 Task: Open Card Podcast Episode Recording in Board Sales Forecasting to Workspace Business Development and add a team member Softage.4@softage.net, a label Red, a checklist Tutoring, an attachment from your google drive, a color Red and finally, add a card description 'Update company social media profiles' and a comment 'This task presents an opportunity to demonstrate our creativity and innovation, thinking outside the box to find new solutions.'. Add a start date 'Jan 04, 1900' with a due date 'Jan 11, 1900'
Action: Mouse moved to (76, 365)
Screenshot: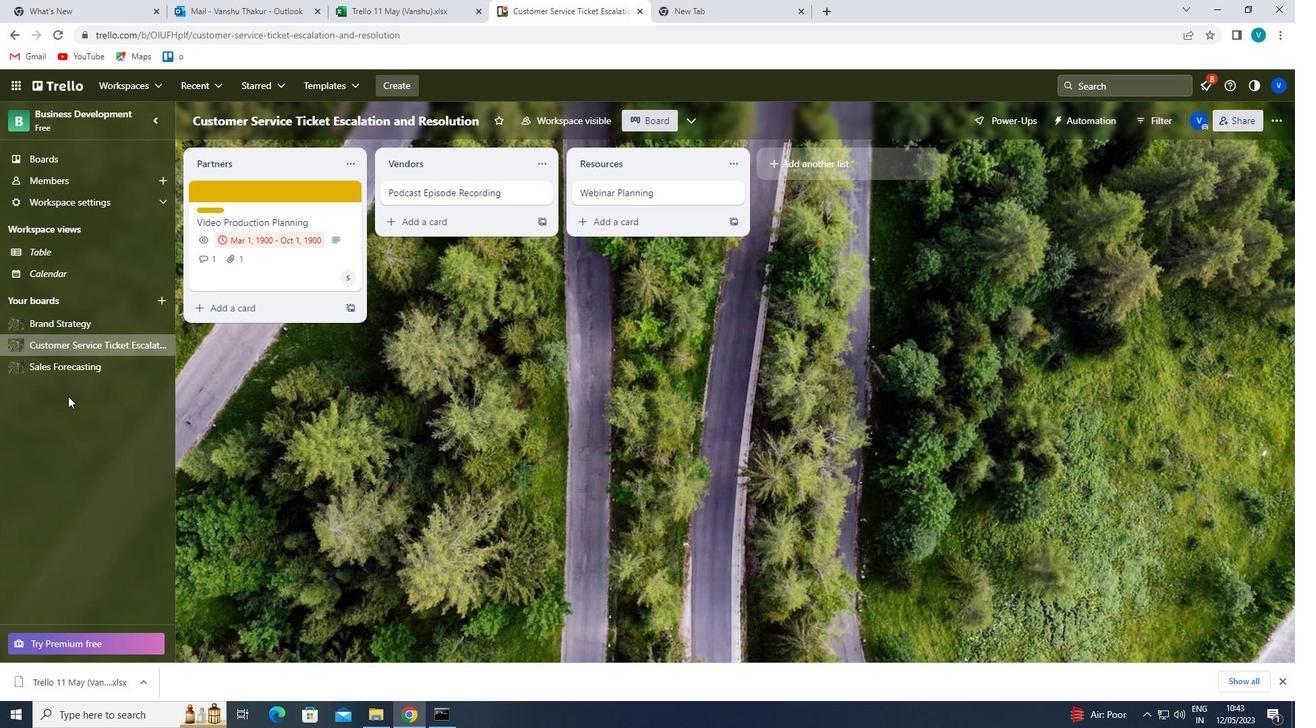 
Action: Mouse pressed left at (76, 365)
Screenshot: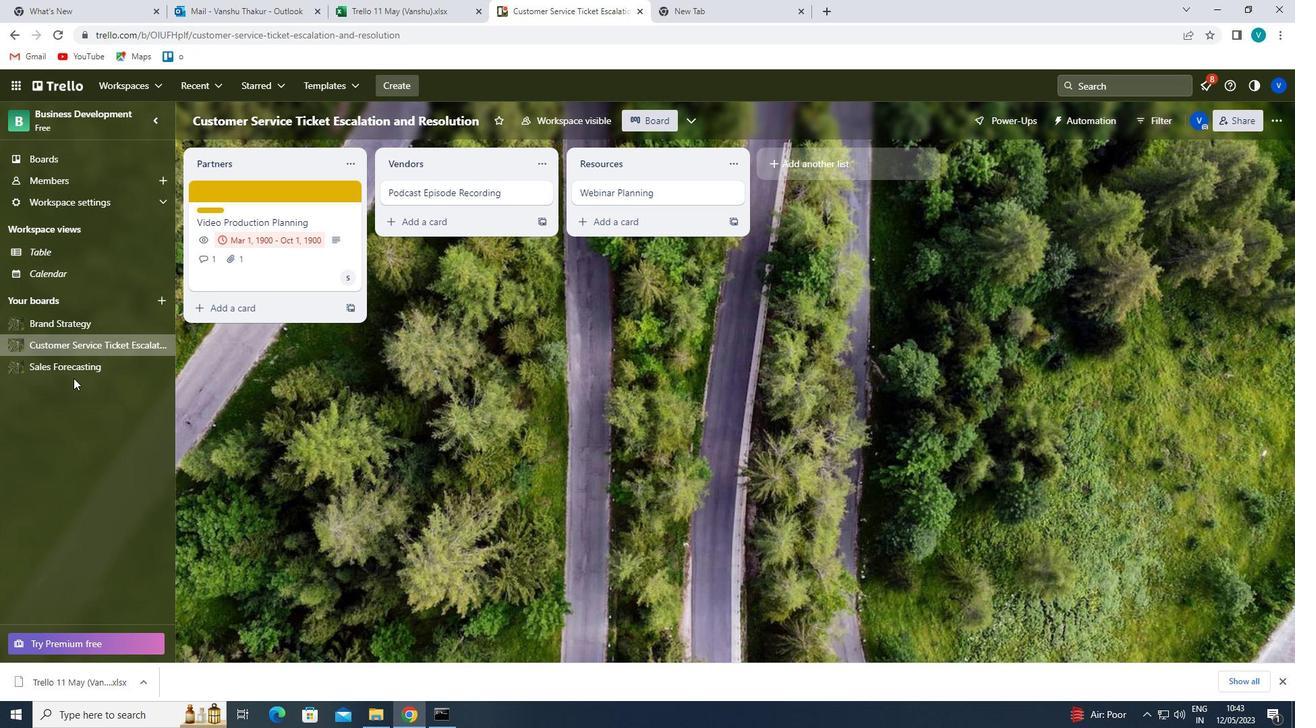 
Action: Mouse moved to (453, 197)
Screenshot: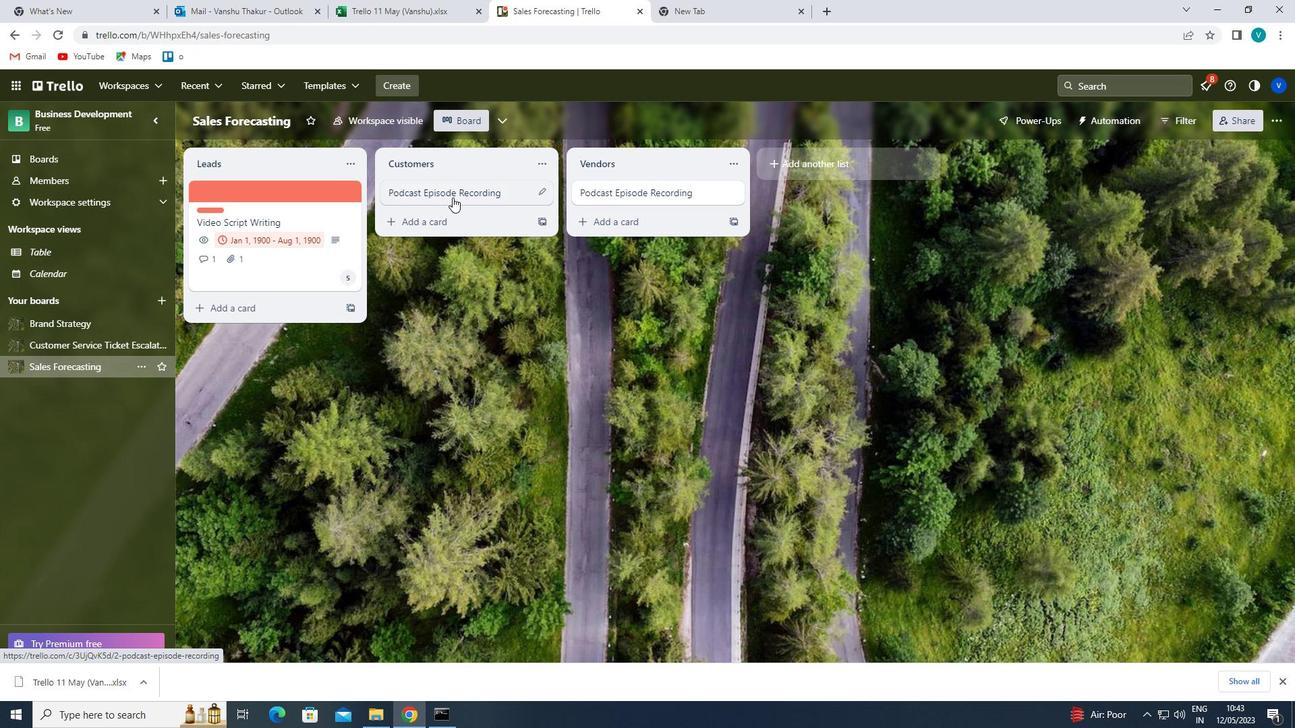 
Action: Mouse pressed left at (453, 197)
Screenshot: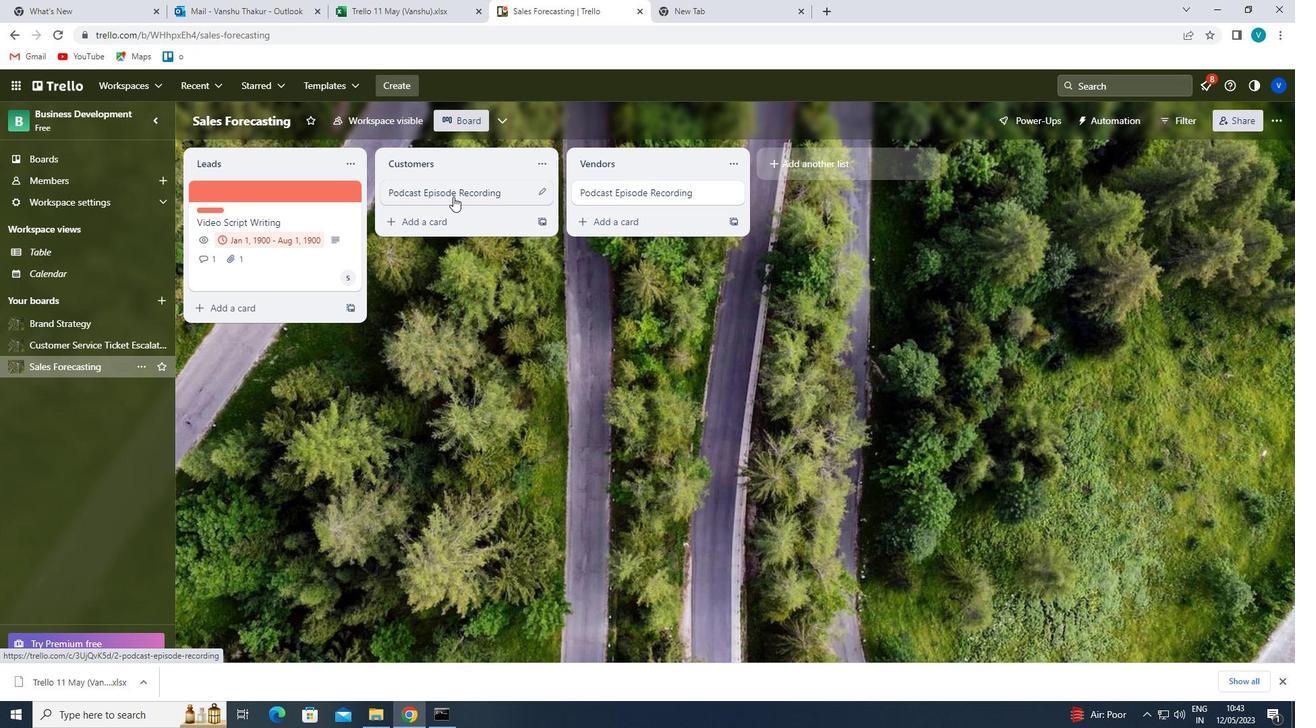 
Action: Mouse moved to (819, 230)
Screenshot: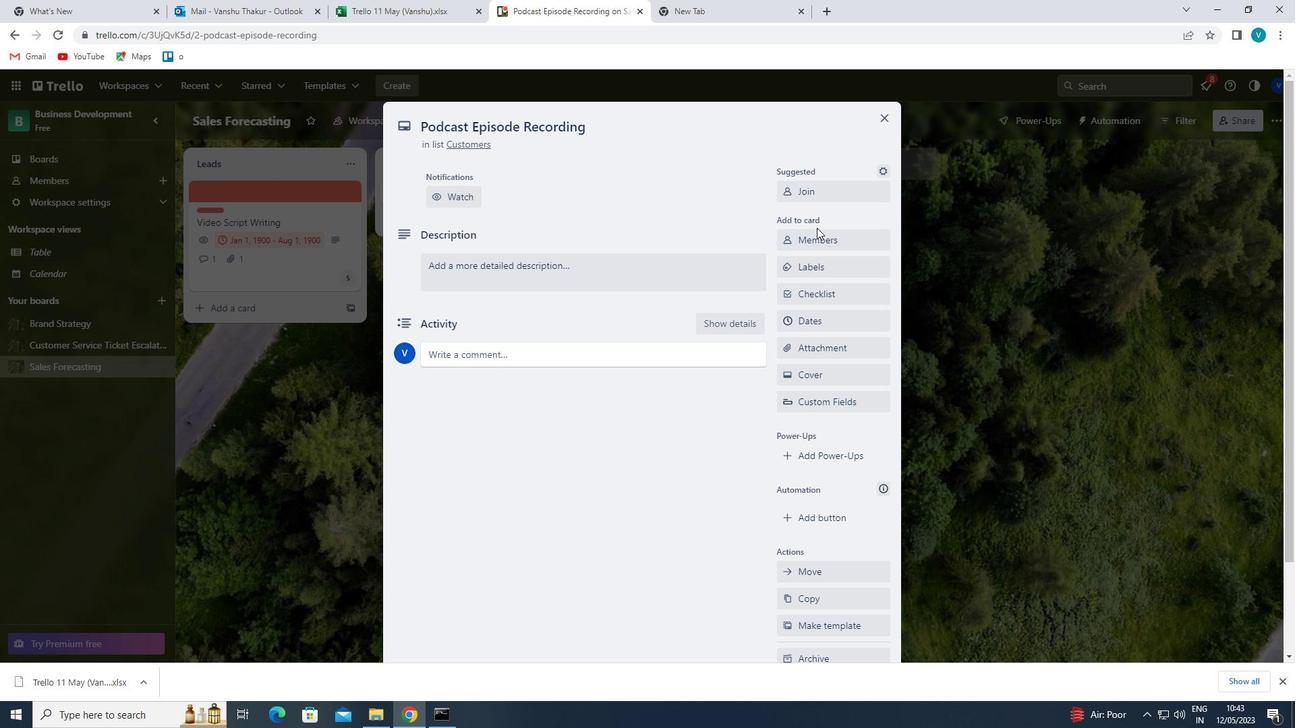 
Action: Mouse pressed left at (819, 230)
Screenshot: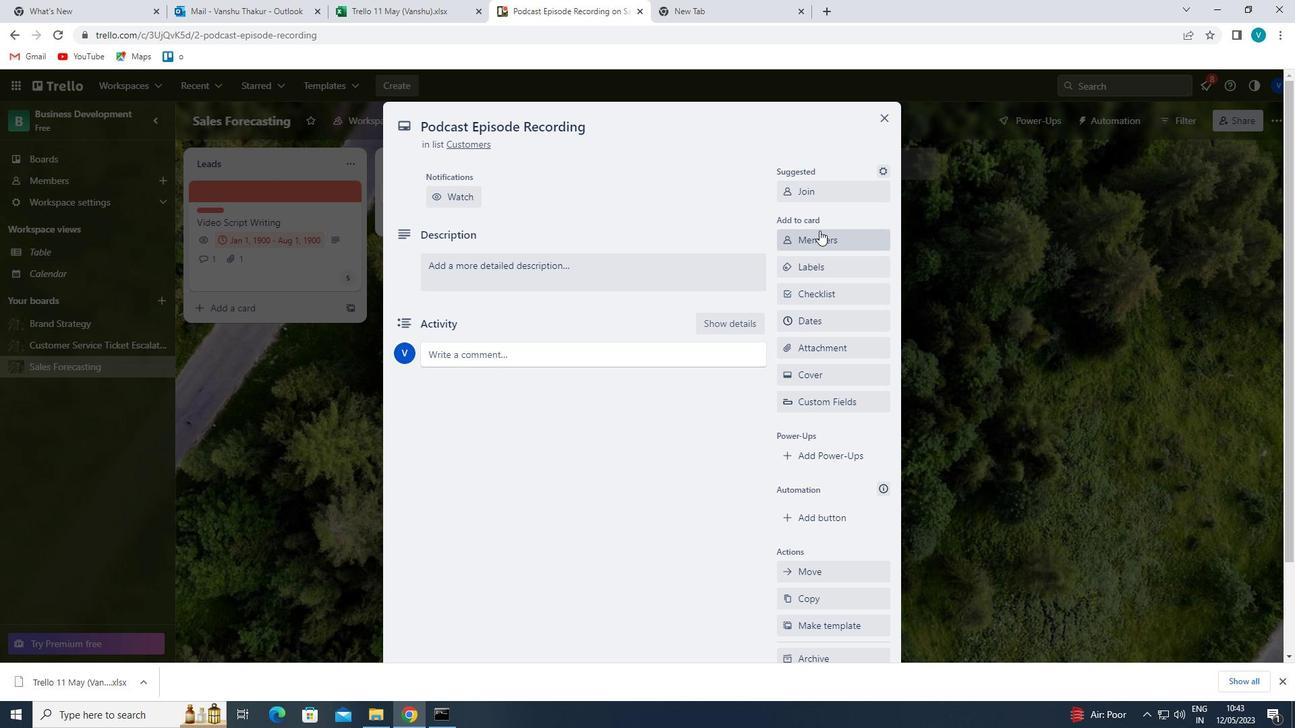 
Action: Key pressed <Key.shift>S
Screenshot: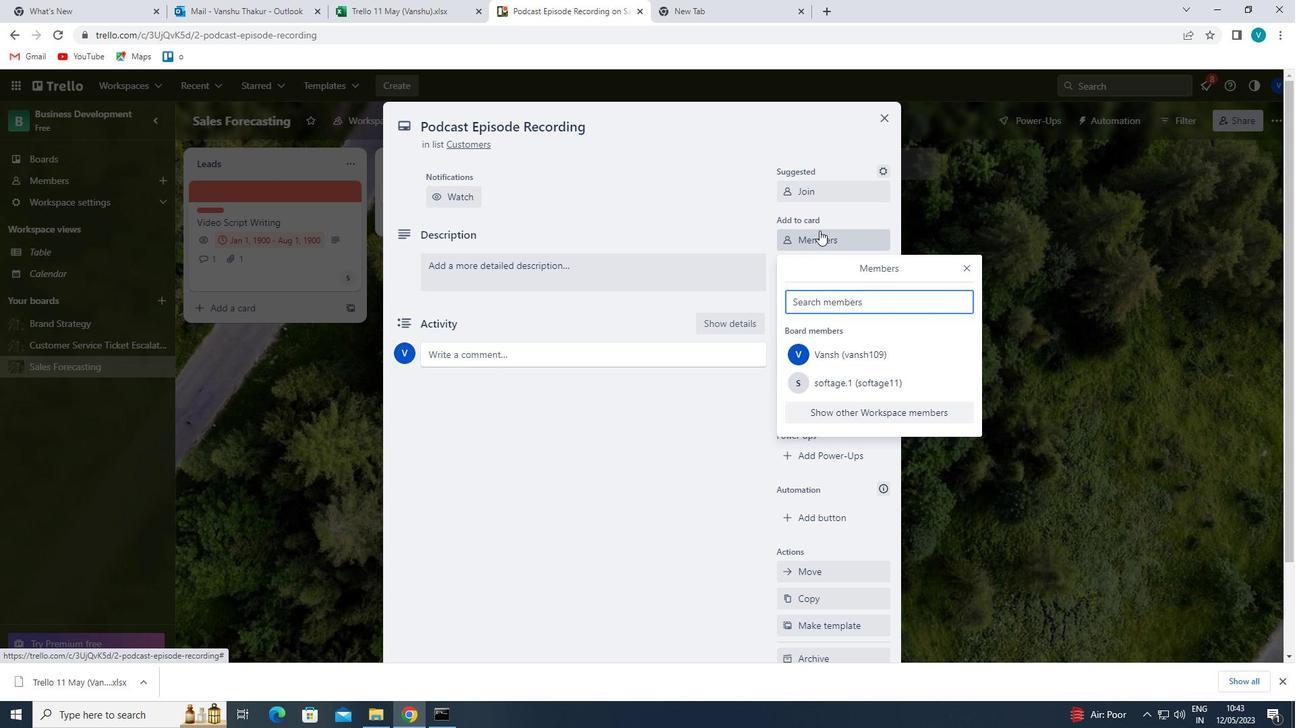 
Action: Mouse moved to (852, 464)
Screenshot: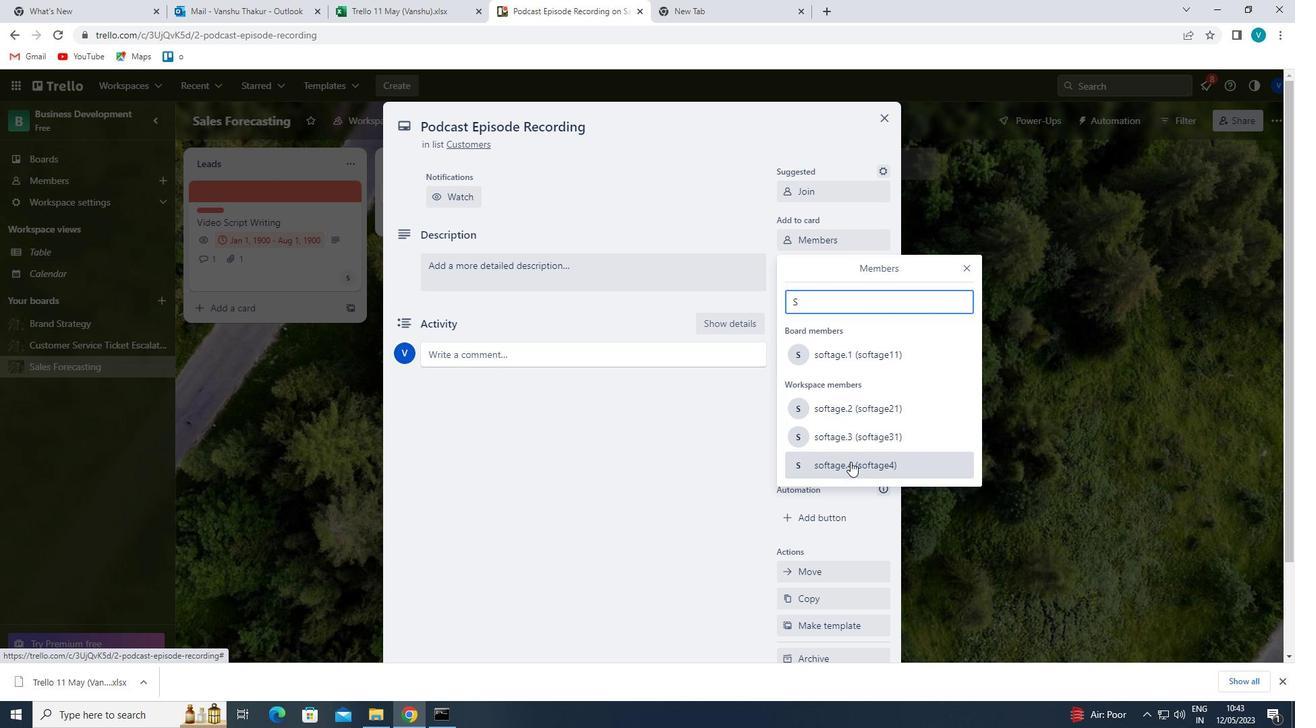
Action: Mouse pressed left at (852, 464)
Screenshot: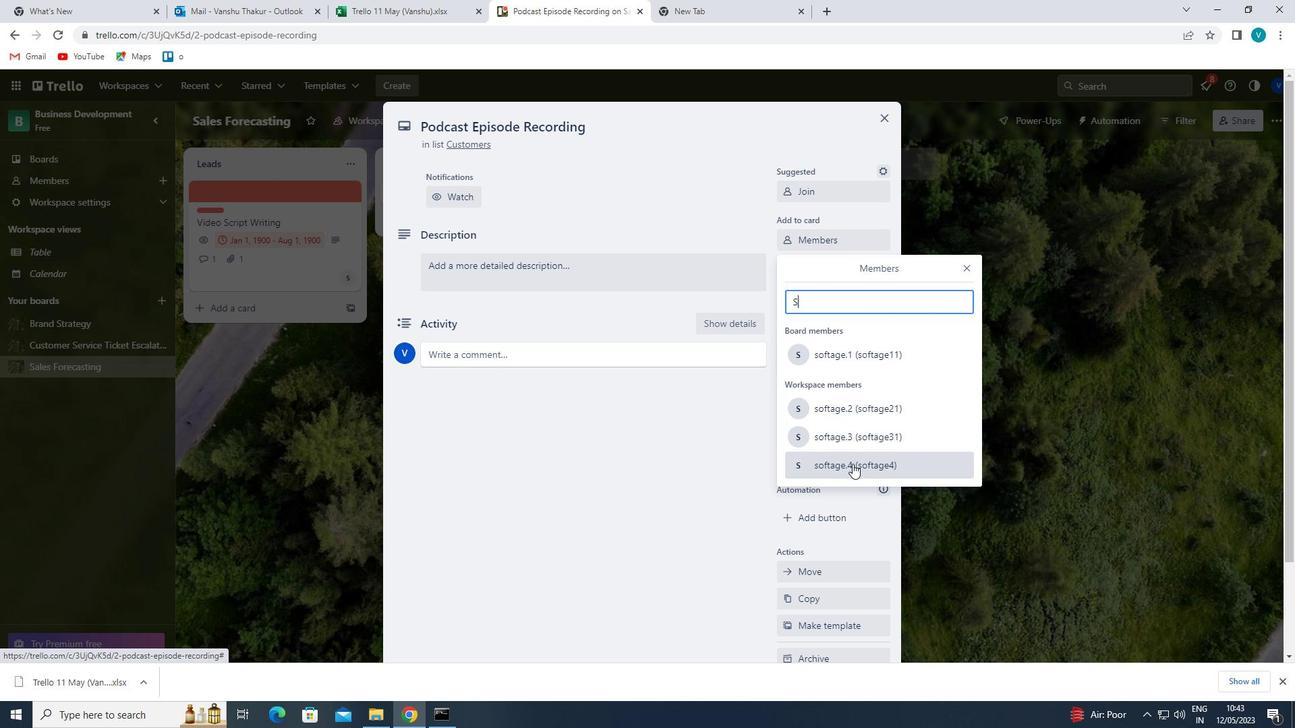 
Action: Mouse moved to (964, 267)
Screenshot: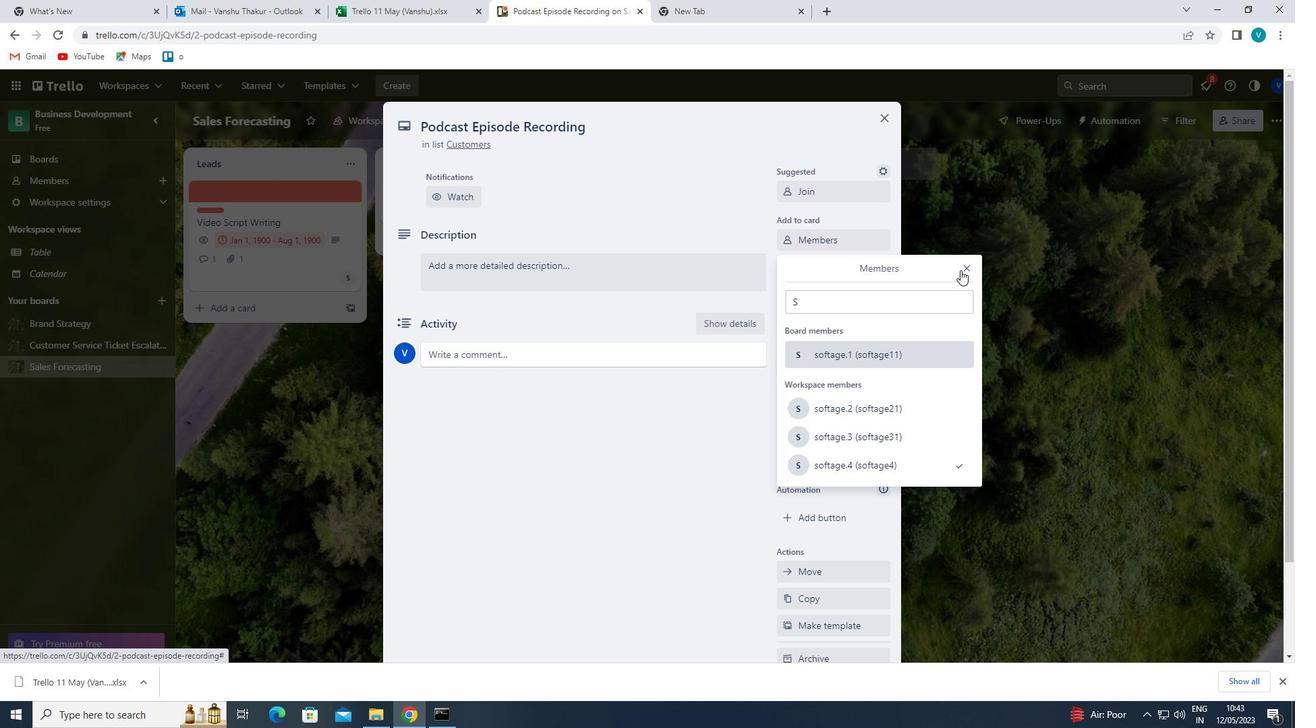 
Action: Mouse pressed left at (964, 267)
Screenshot: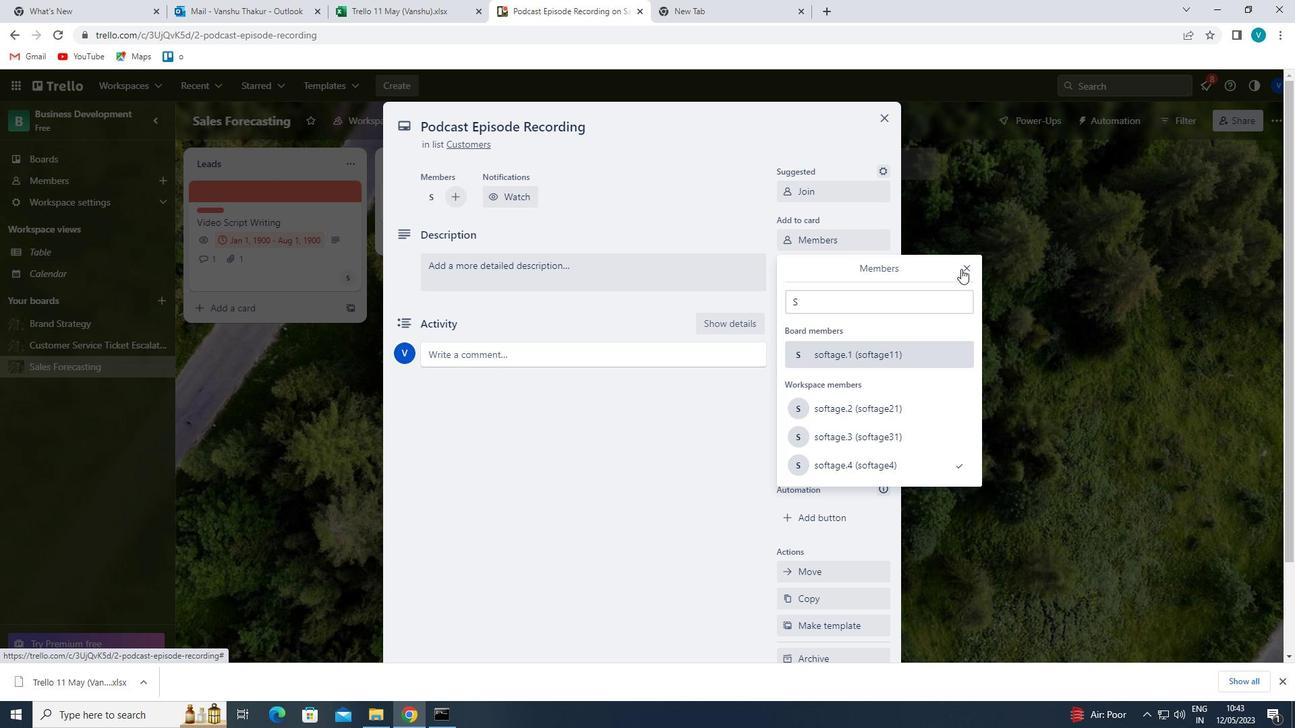 
Action: Mouse moved to (826, 263)
Screenshot: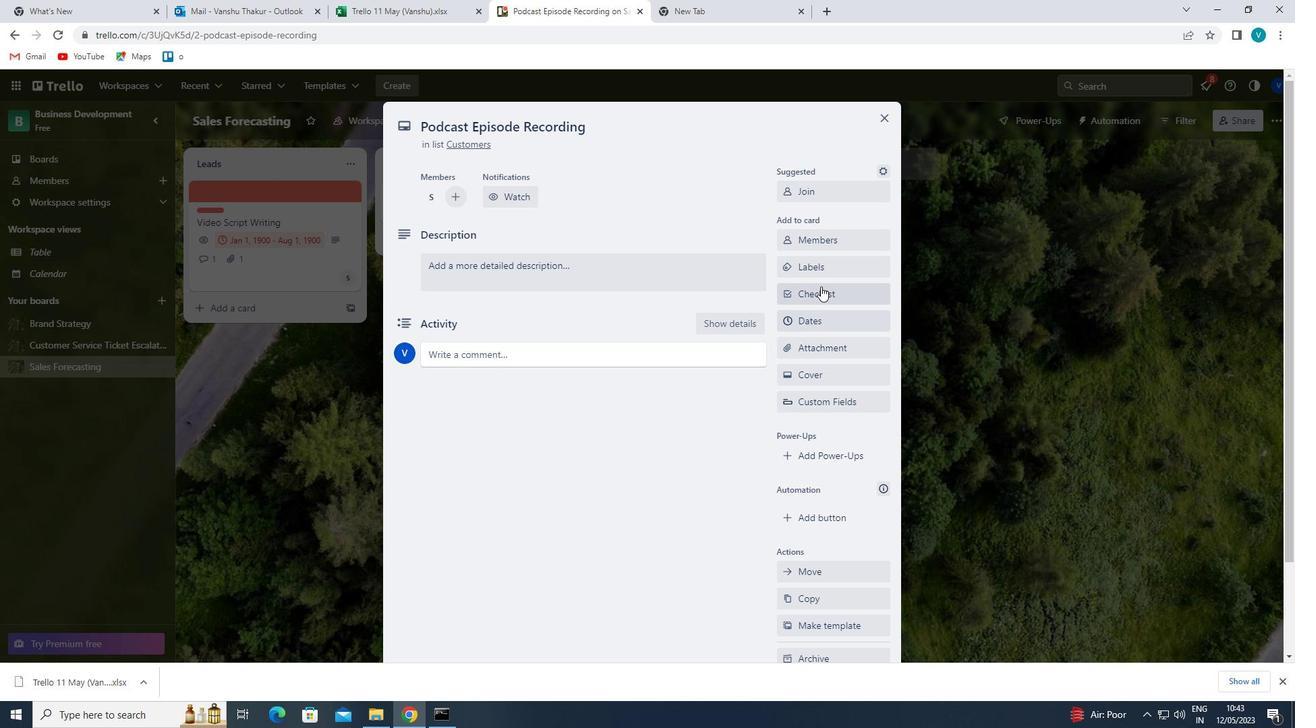 
Action: Mouse pressed left at (826, 263)
Screenshot: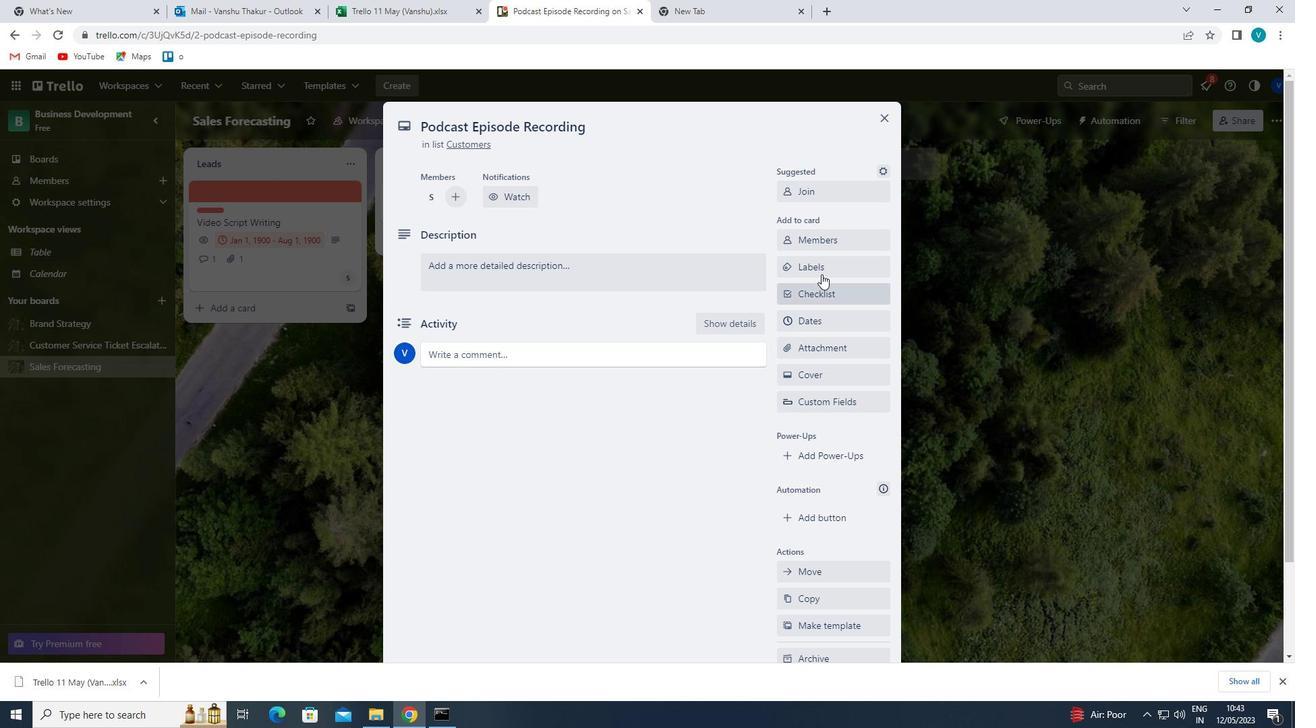
Action: Mouse moved to (859, 443)
Screenshot: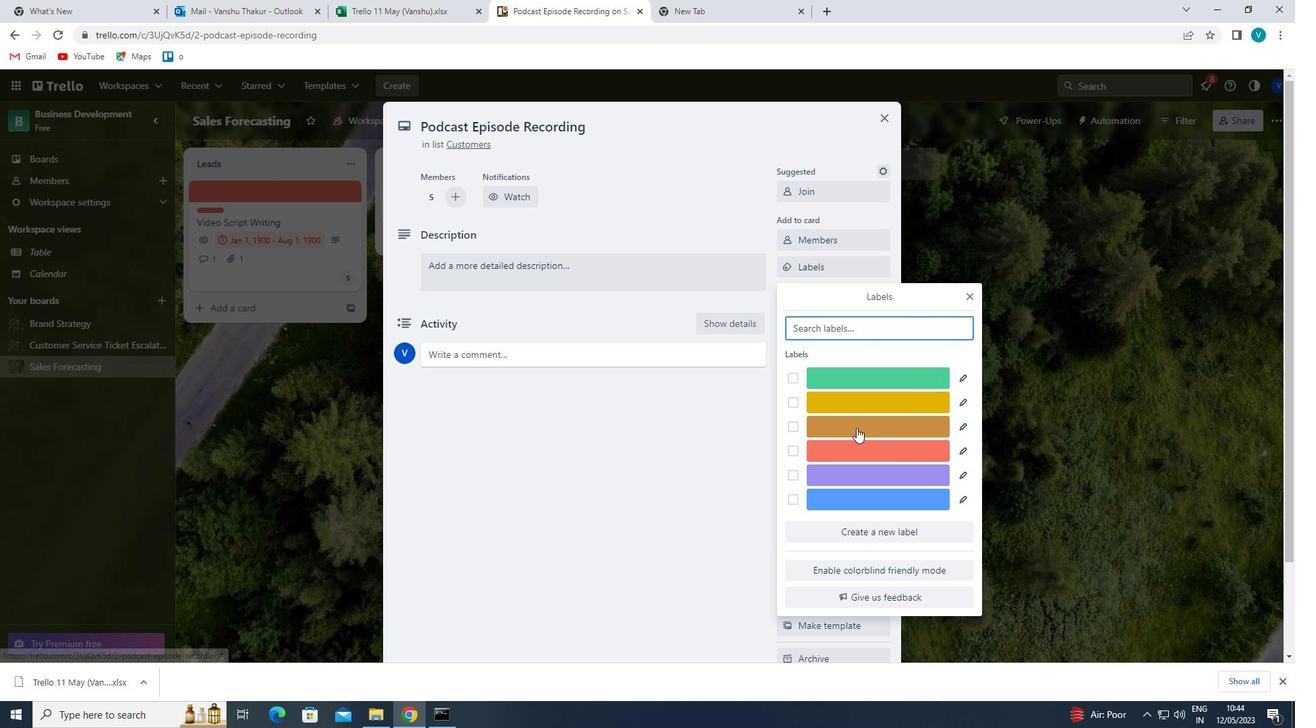 
Action: Mouse pressed left at (859, 443)
Screenshot: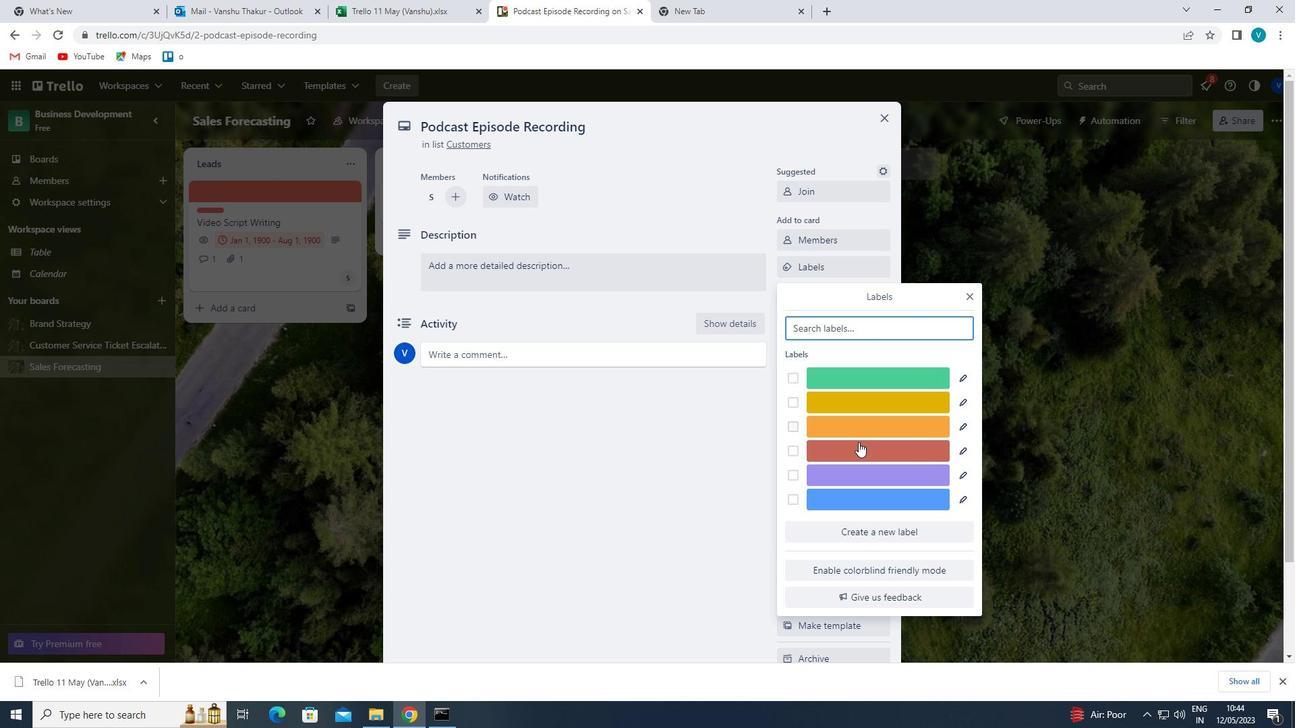 
Action: Mouse moved to (973, 296)
Screenshot: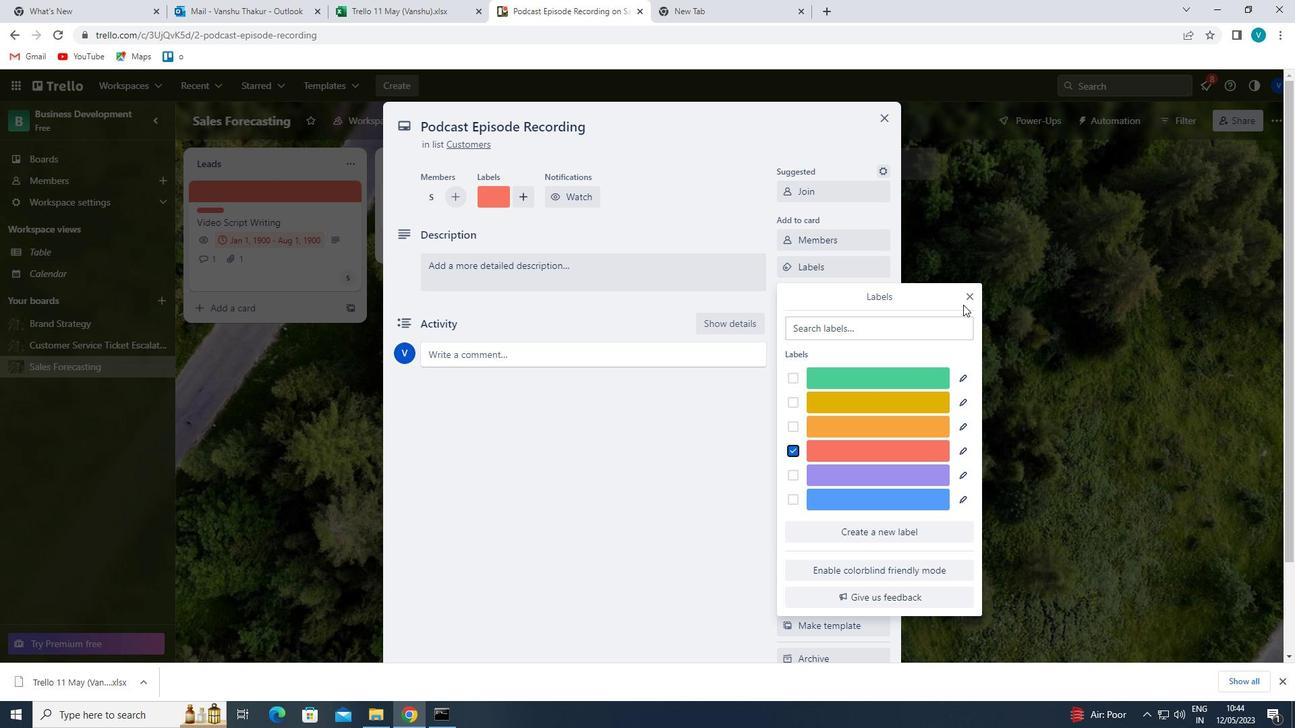
Action: Mouse pressed left at (973, 296)
Screenshot: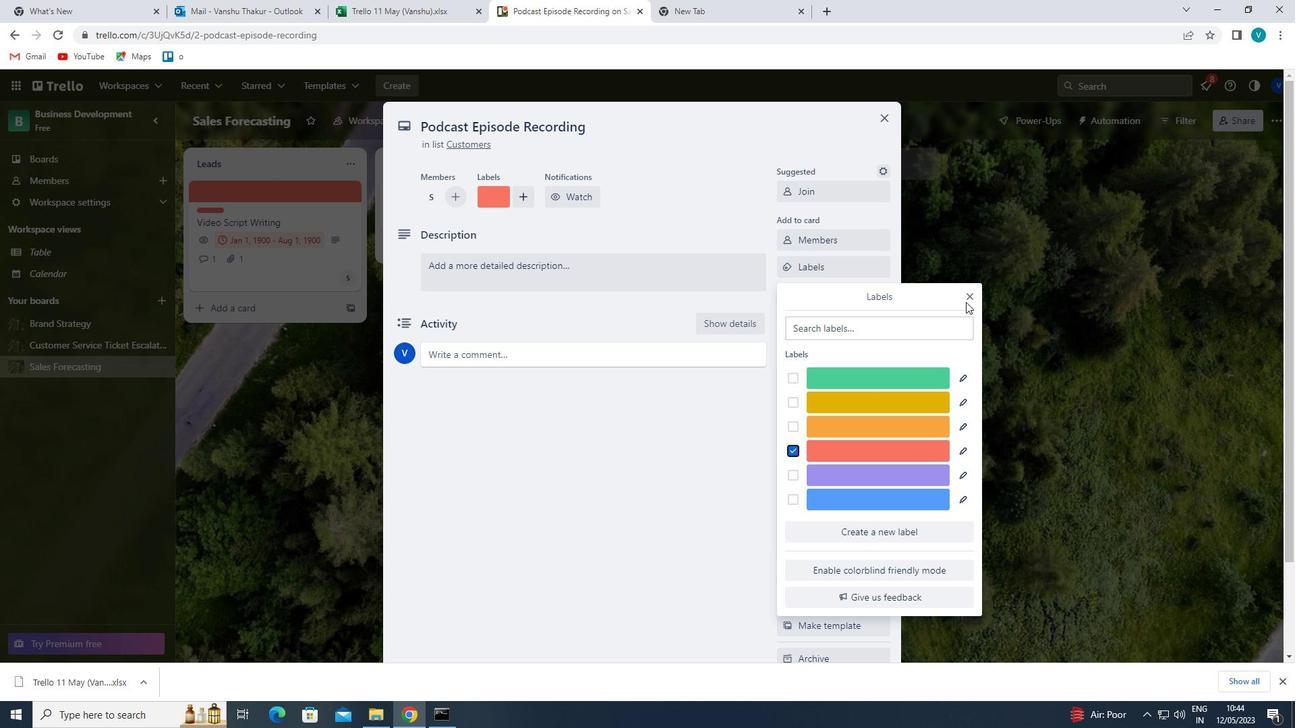 
Action: Mouse moved to (825, 298)
Screenshot: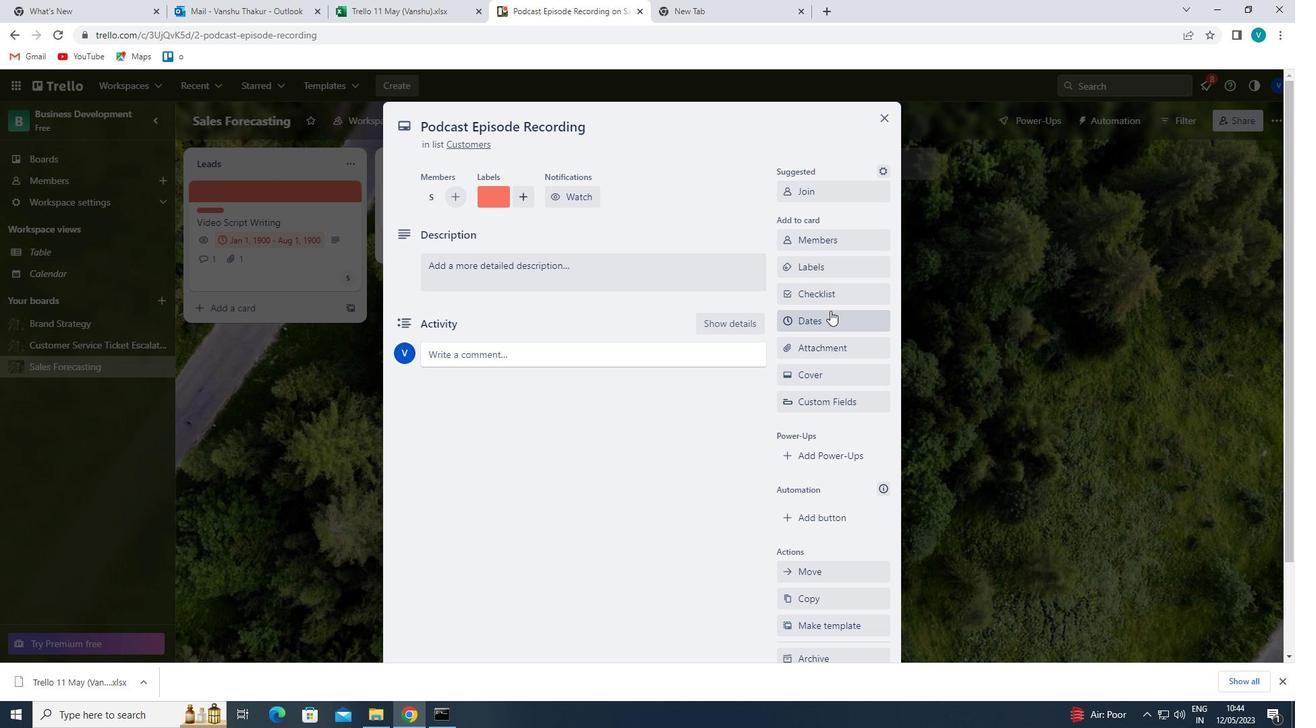 
Action: Mouse pressed left at (825, 298)
Screenshot: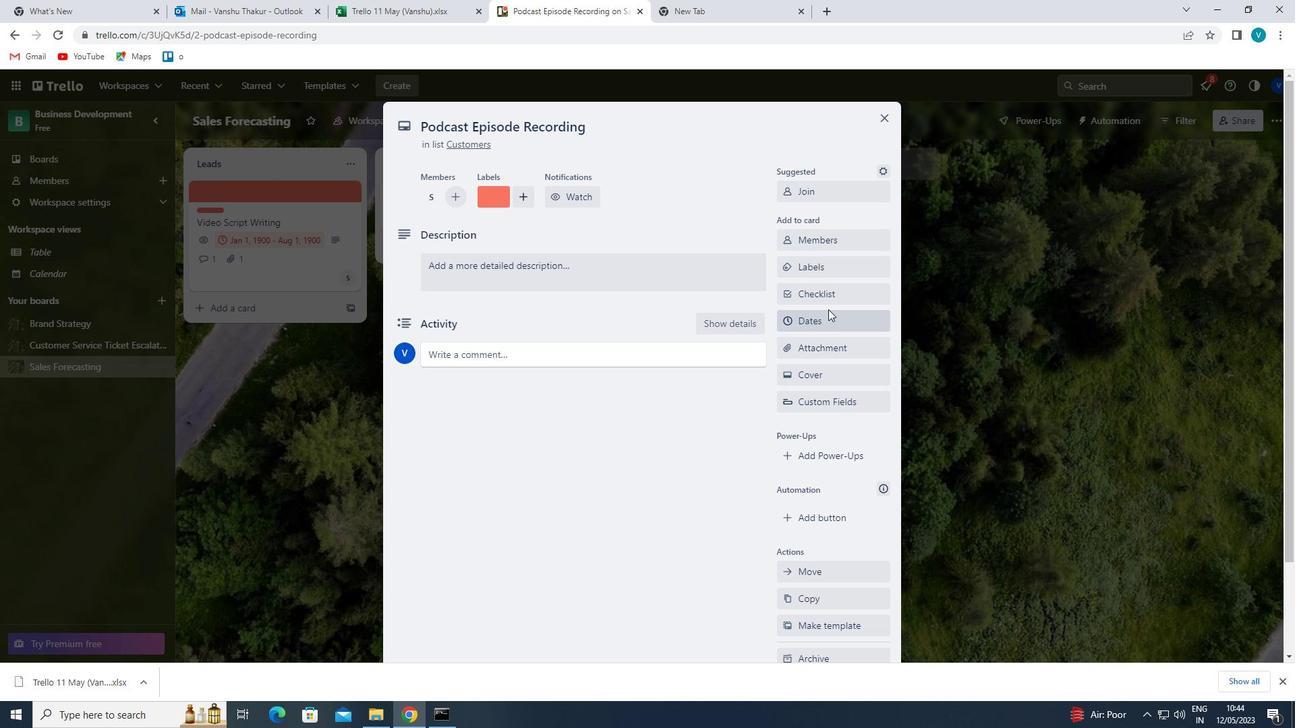 
Action: Key pressed <Key.shift>T
Screenshot: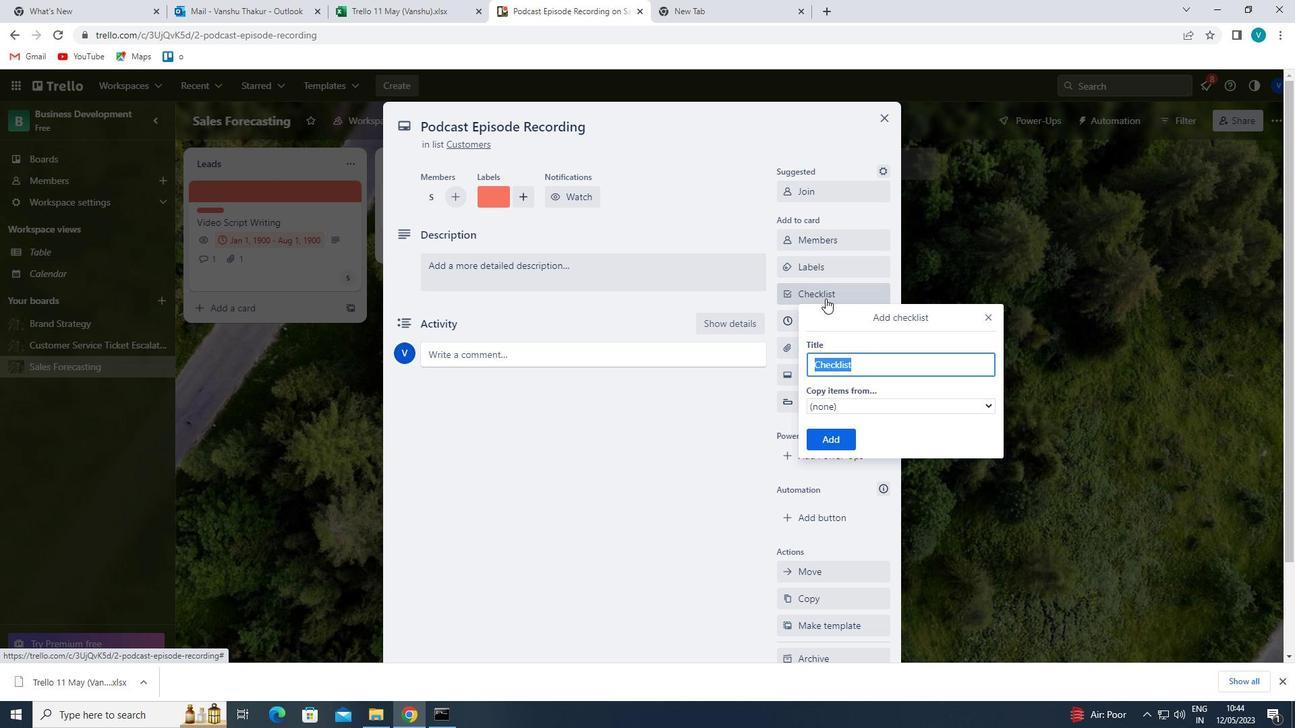 
Action: Mouse moved to (904, 400)
Screenshot: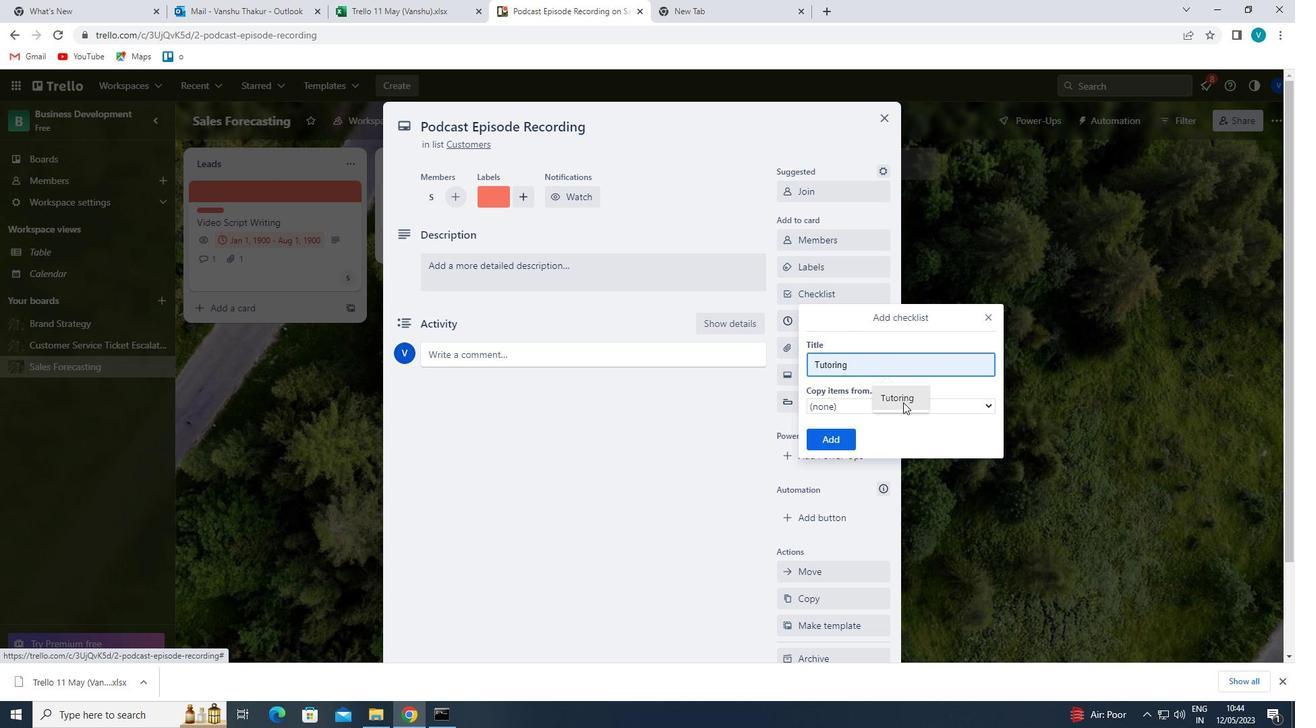 
Action: Mouse pressed left at (904, 400)
Screenshot: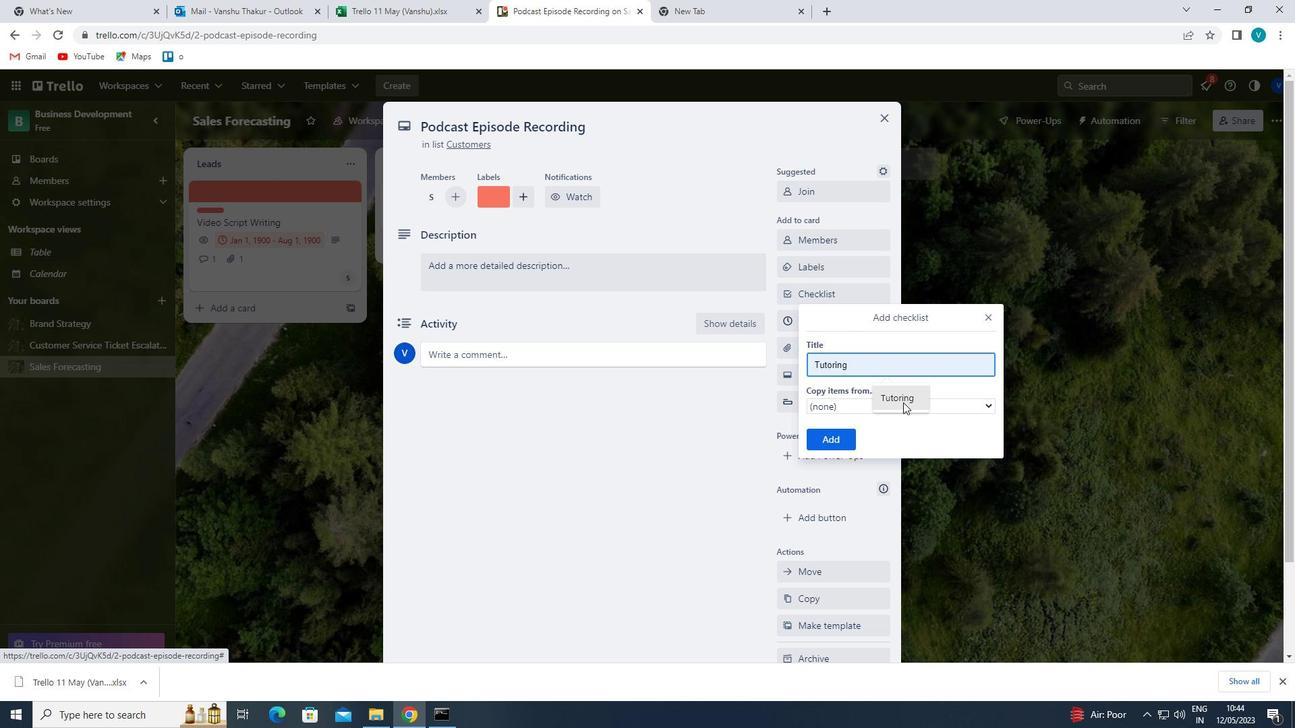 
Action: Mouse moved to (851, 444)
Screenshot: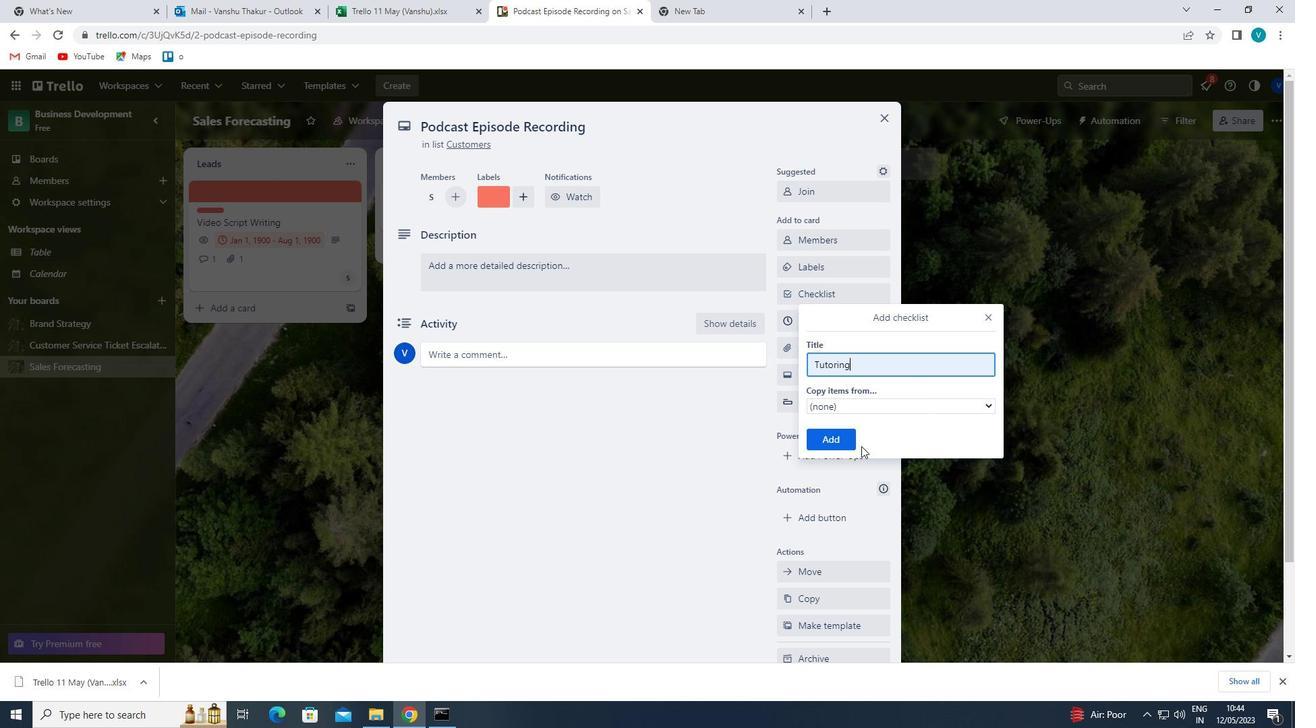 
Action: Mouse pressed left at (851, 444)
Screenshot: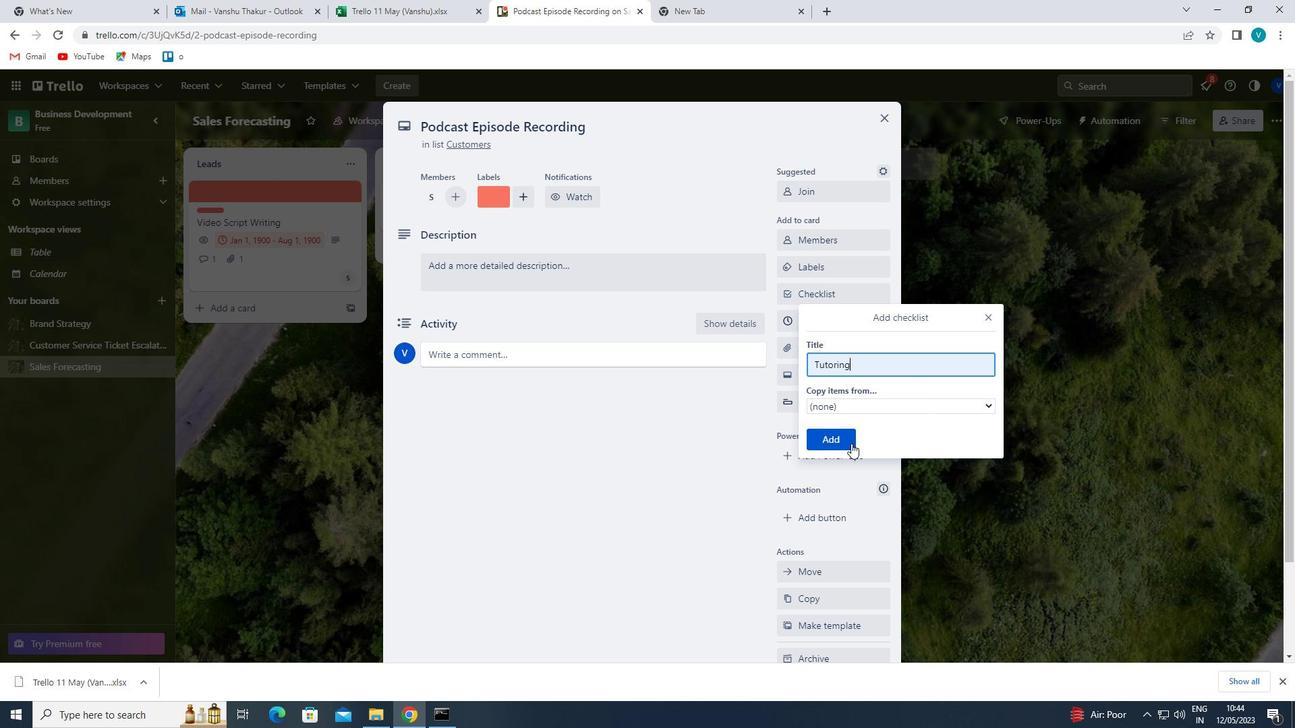 
Action: Mouse moved to (846, 348)
Screenshot: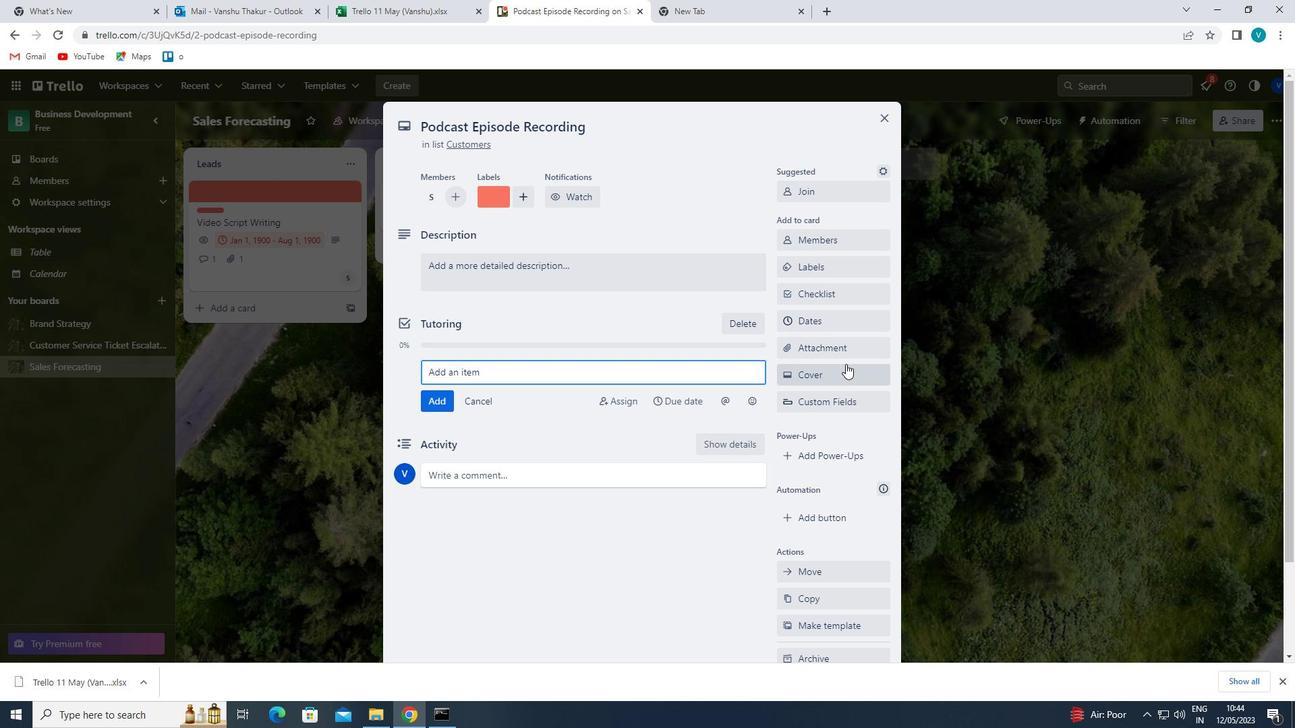 
Action: Mouse pressed left at (846, 348)
Screenshot: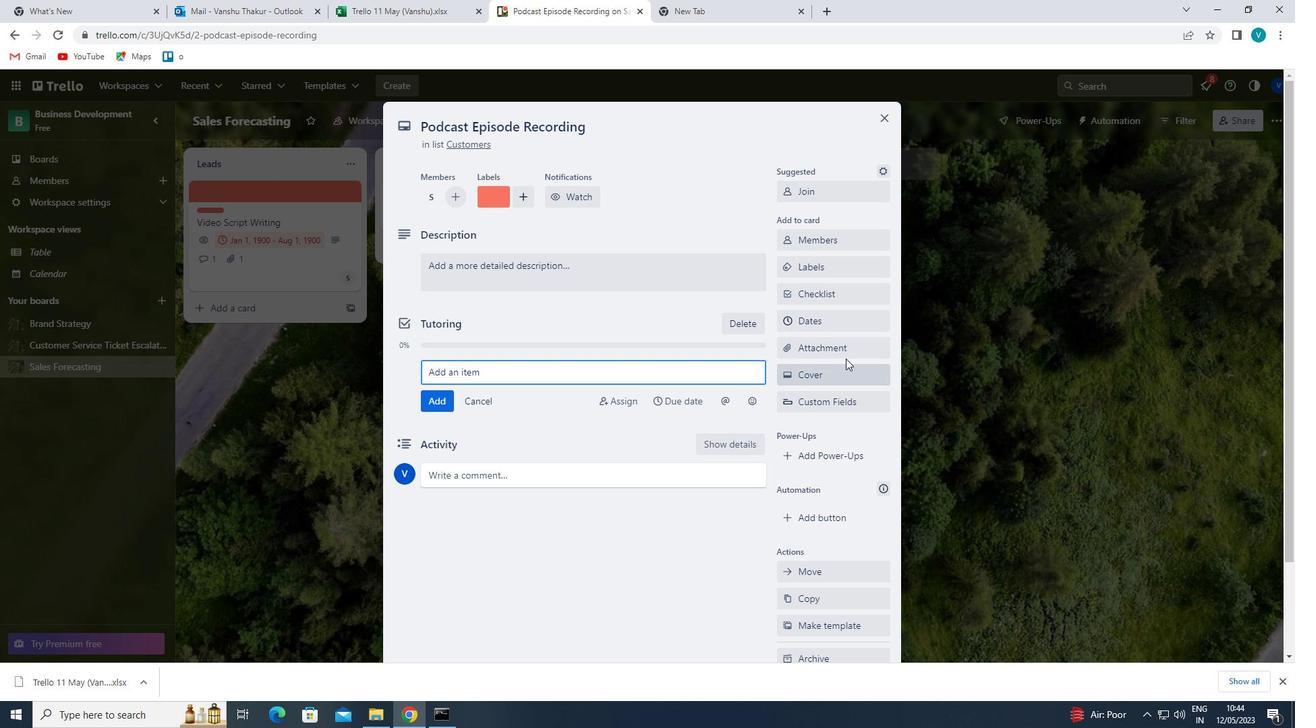 
Action: Mouse moved to (815, 450)
Screenshot: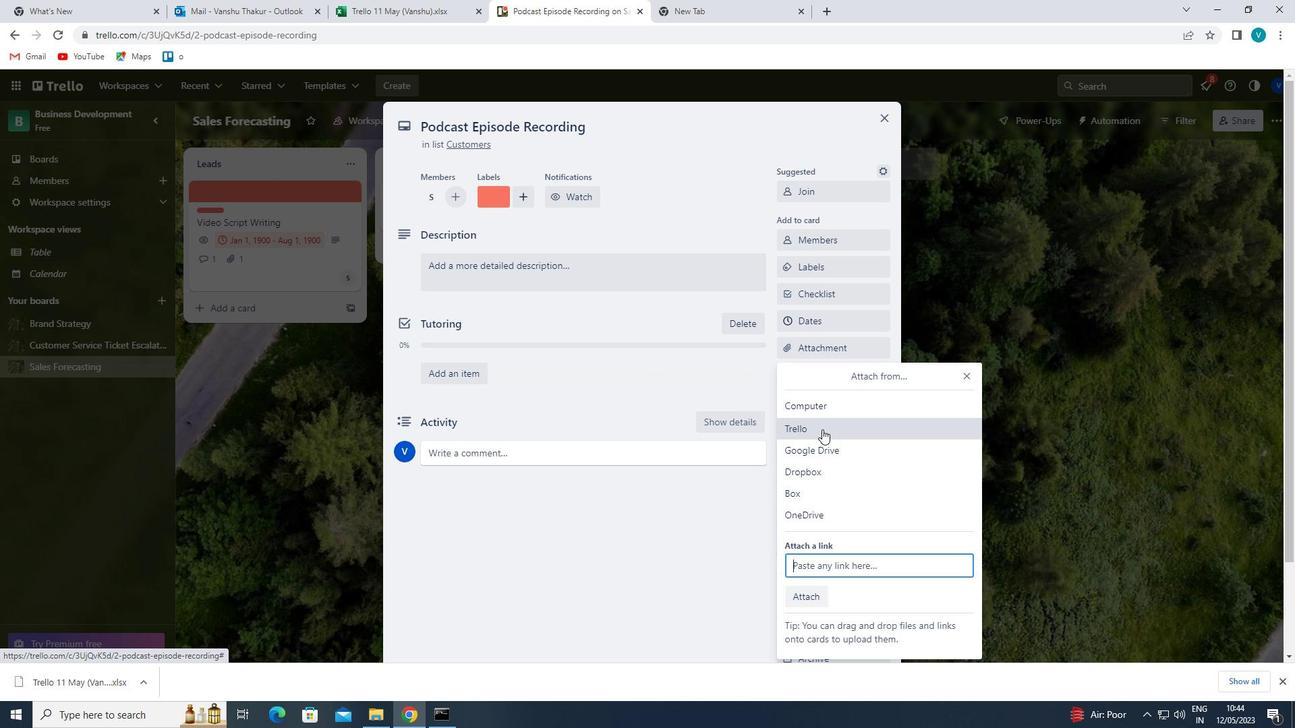
Action: Mouse pressed left at (815, 450)
Screenshot: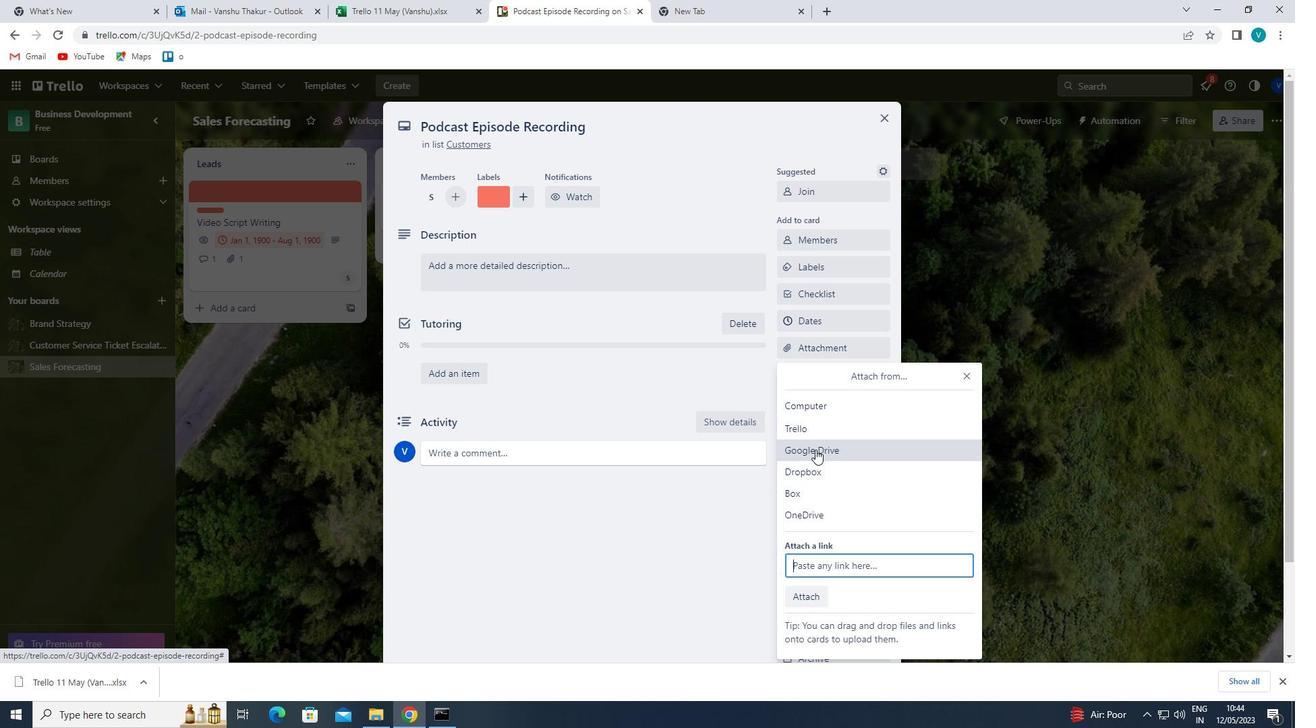 
Action: Mouse moved to (772, 365)
Screenshot: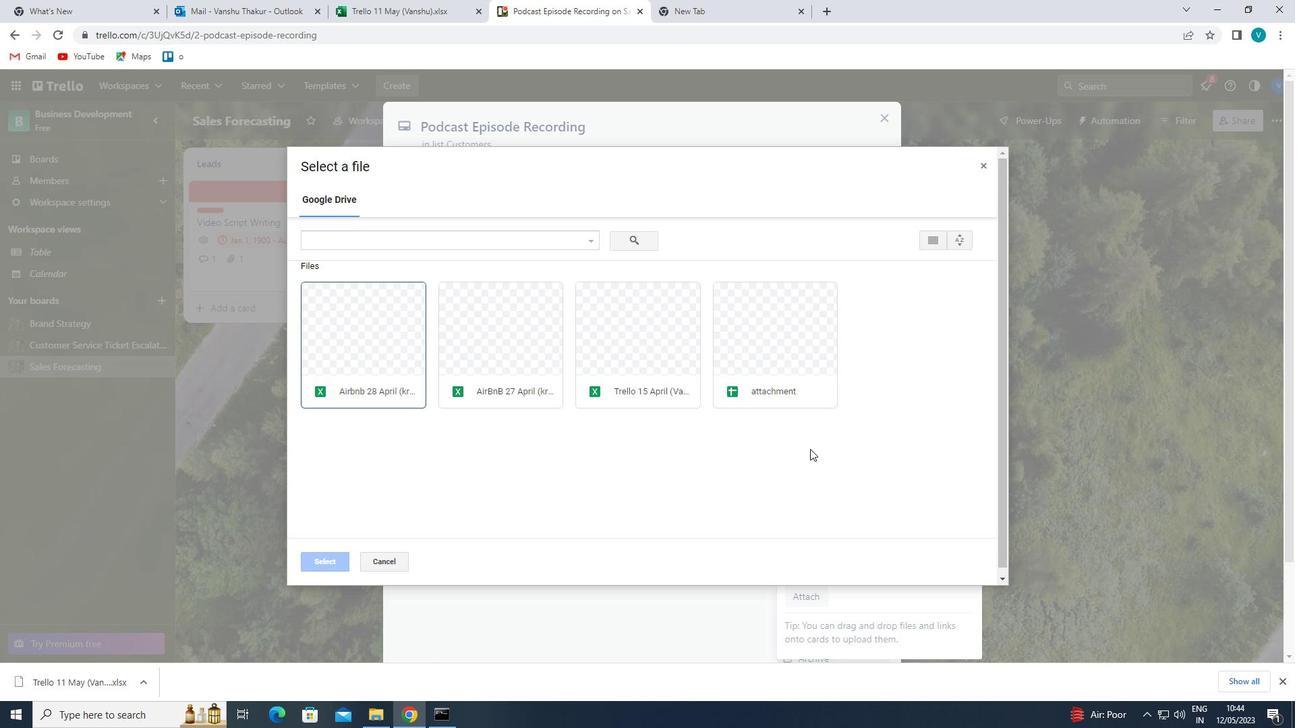 
Action: Mouse pressed left at (772, 365)
Screenshot: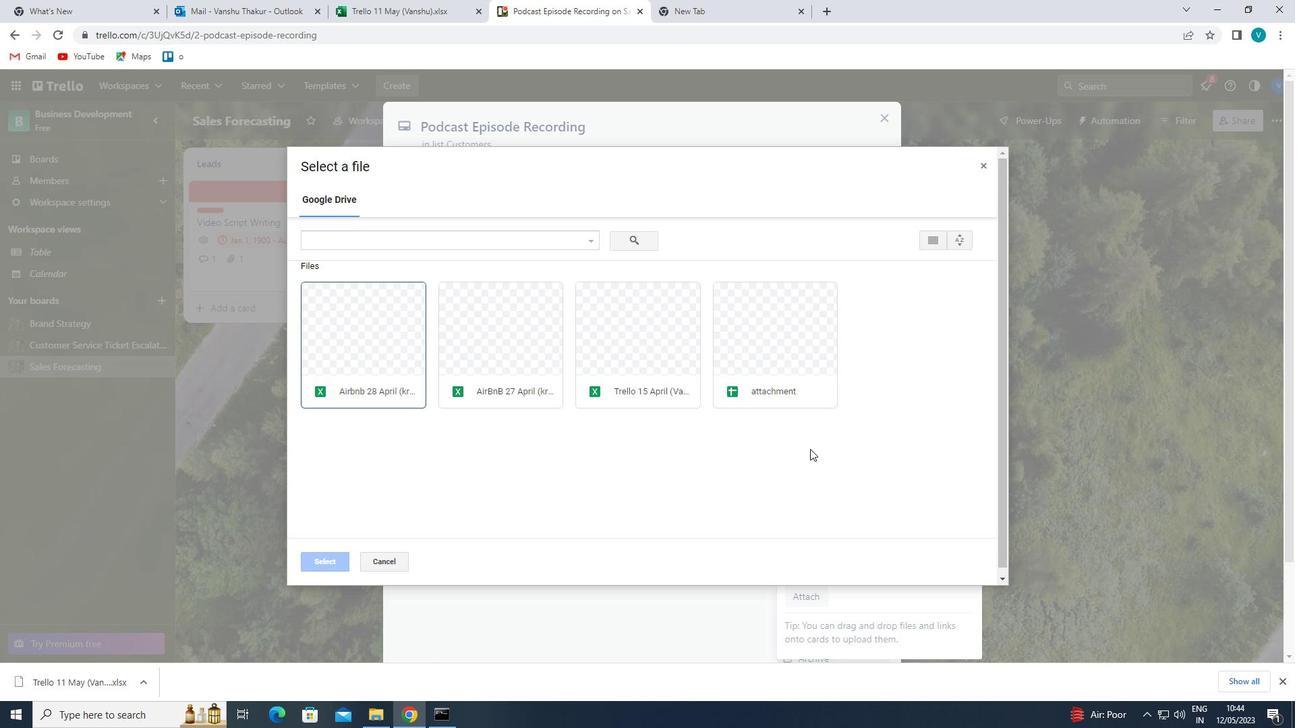 
Action: Mouse moved to (339, 558)
Screenshot: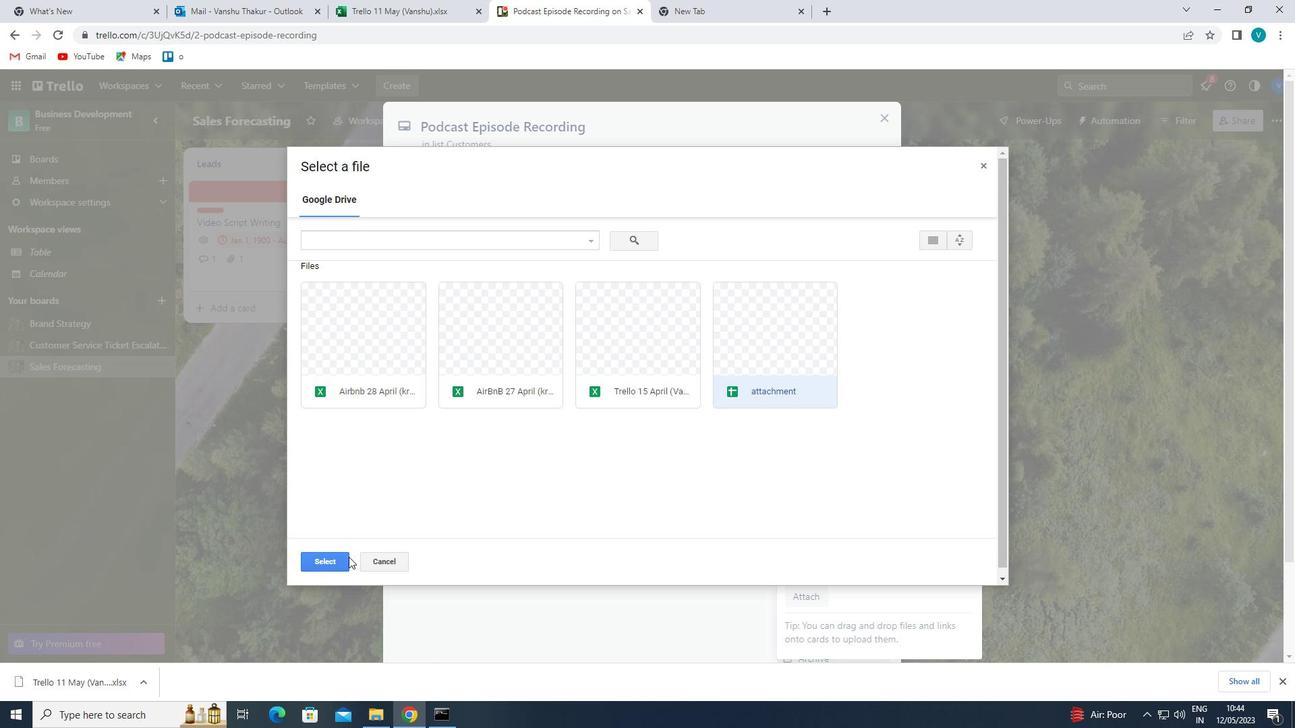 
Action: Mouse pressed left at (339, 558)
Screenshot: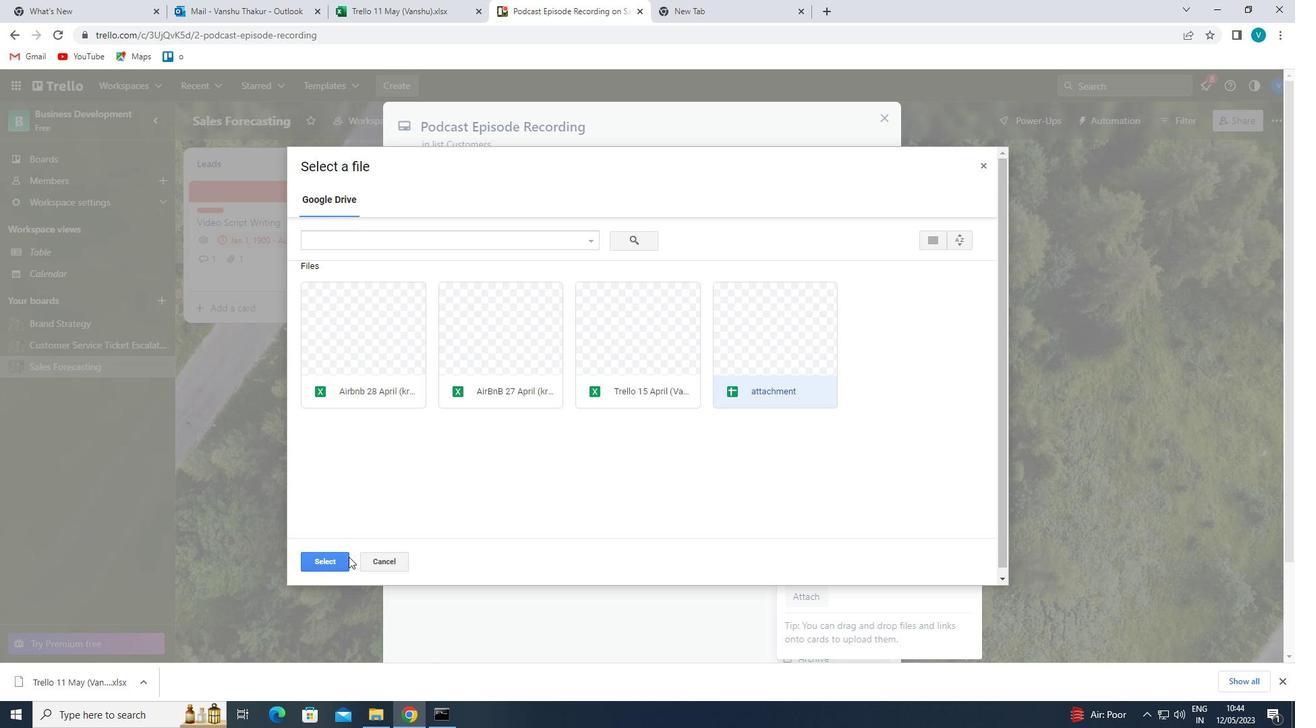 
Action: Mouse moved to (820, 376)
Screenshot: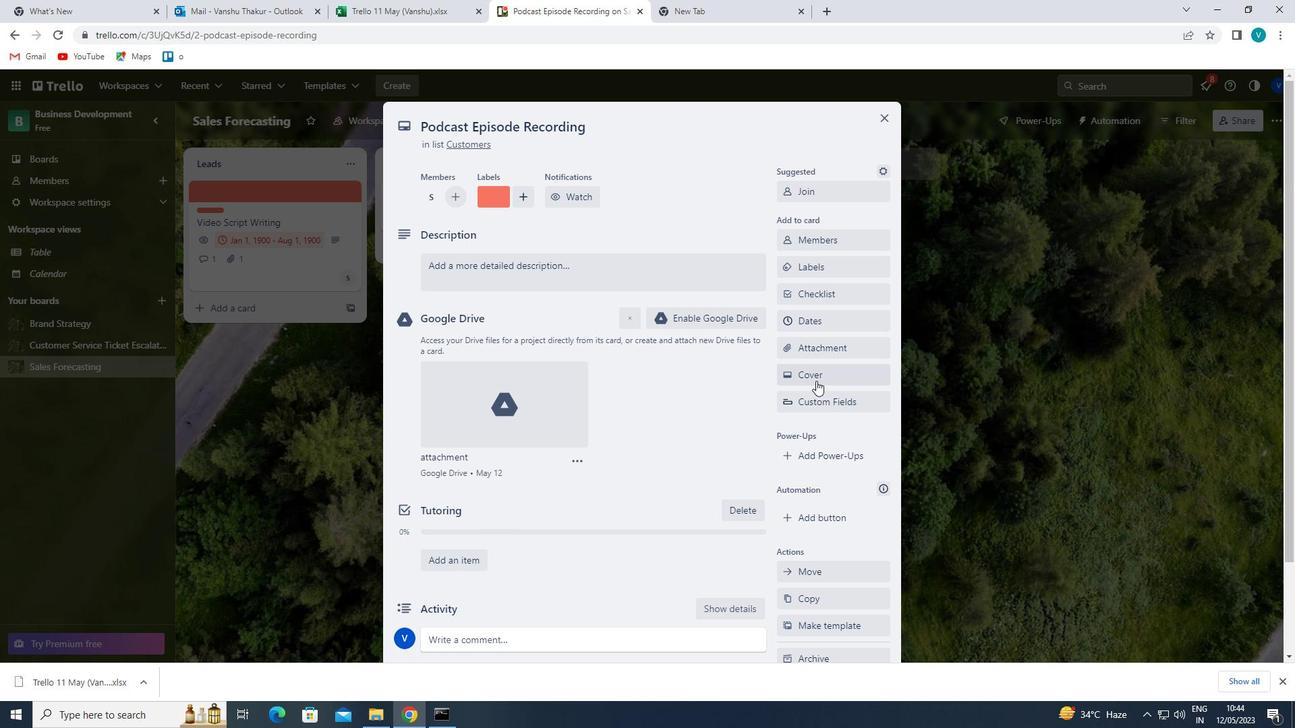 
Action: Mouse pressed left at (820, 376)
Screenshot: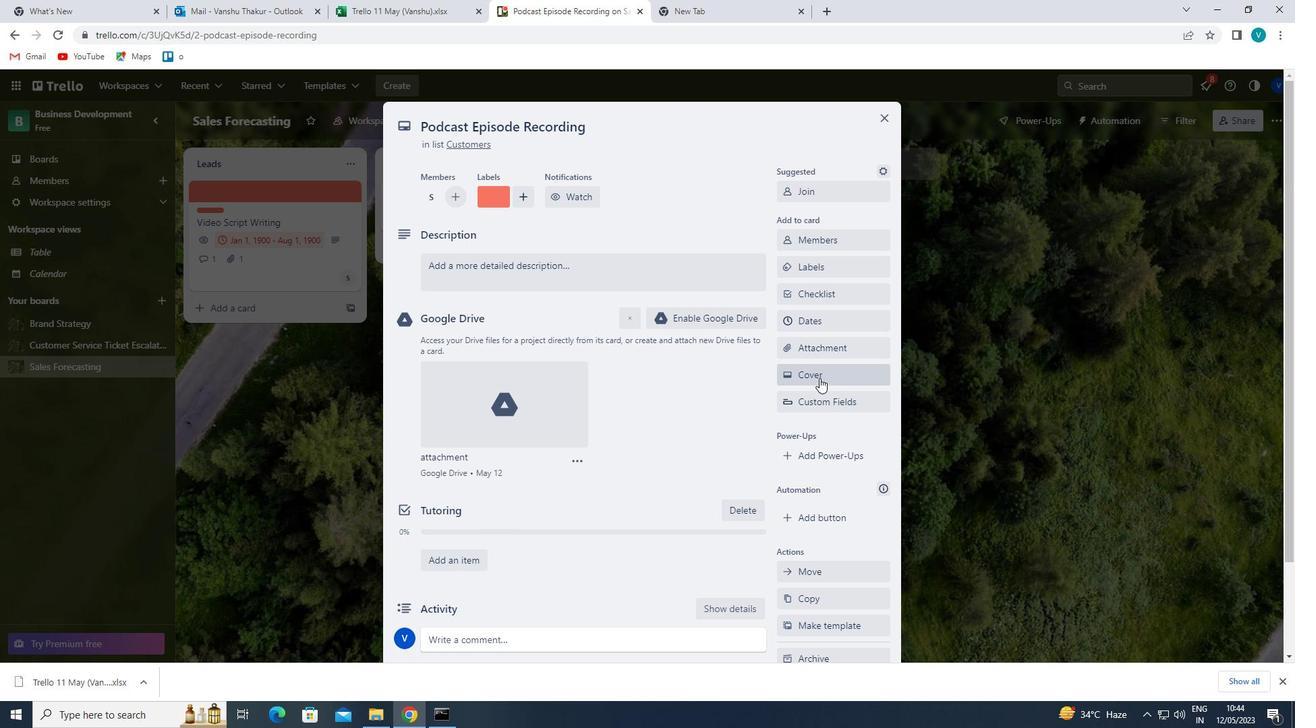 
Action: Mouse moved to (920, 392)
Screenshot: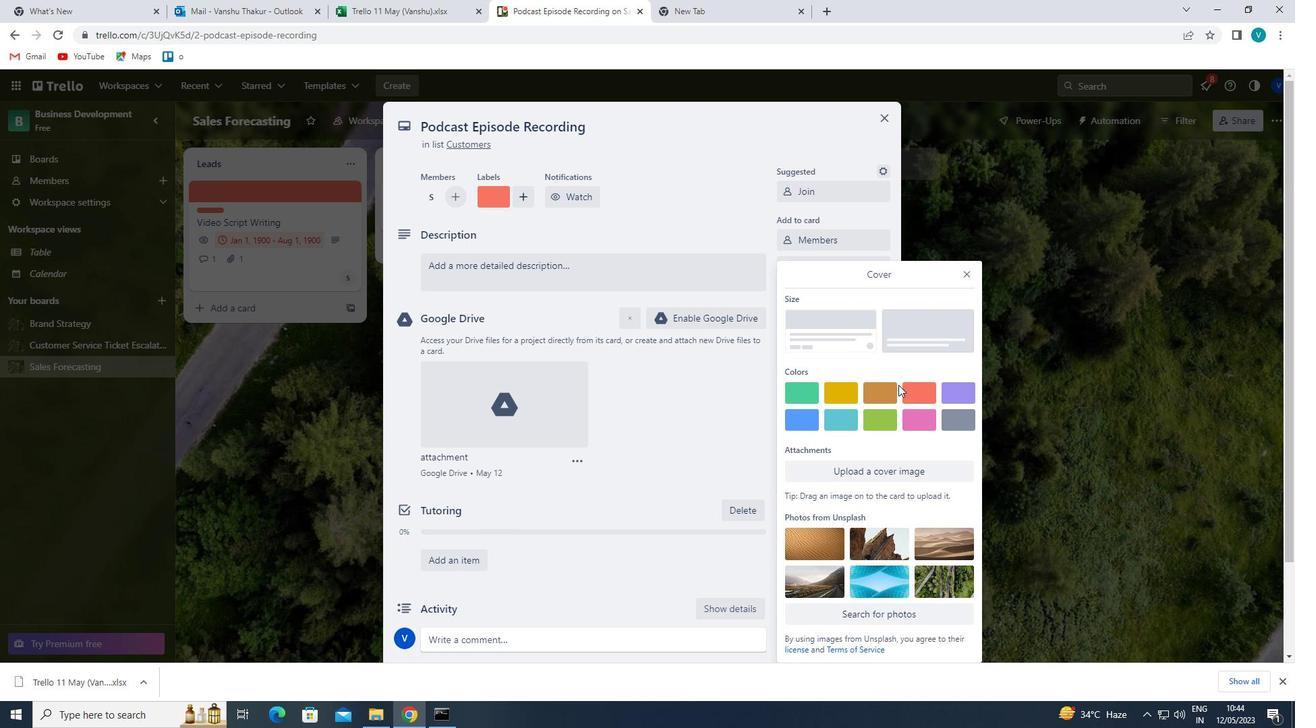 
Action: Mouse pressed left at (920, 392)
Screenshot: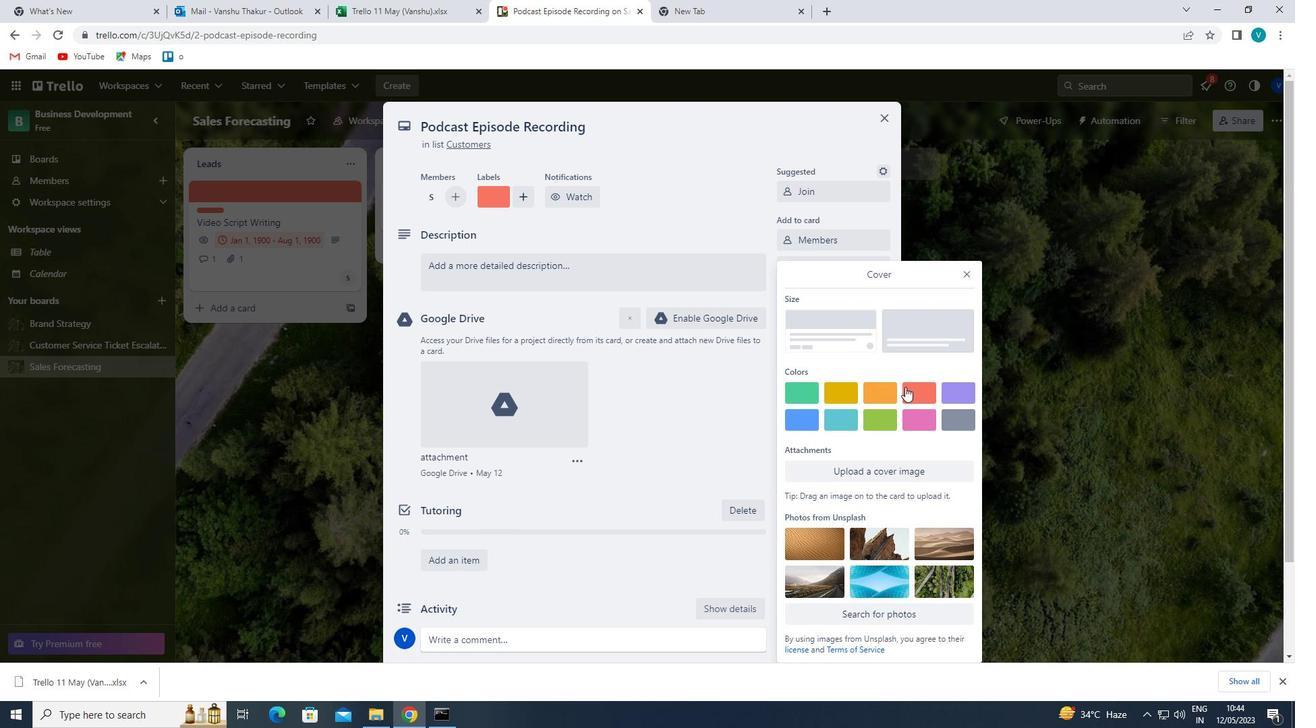 
Action: Mouse moved to (967, 244)
Screenshot: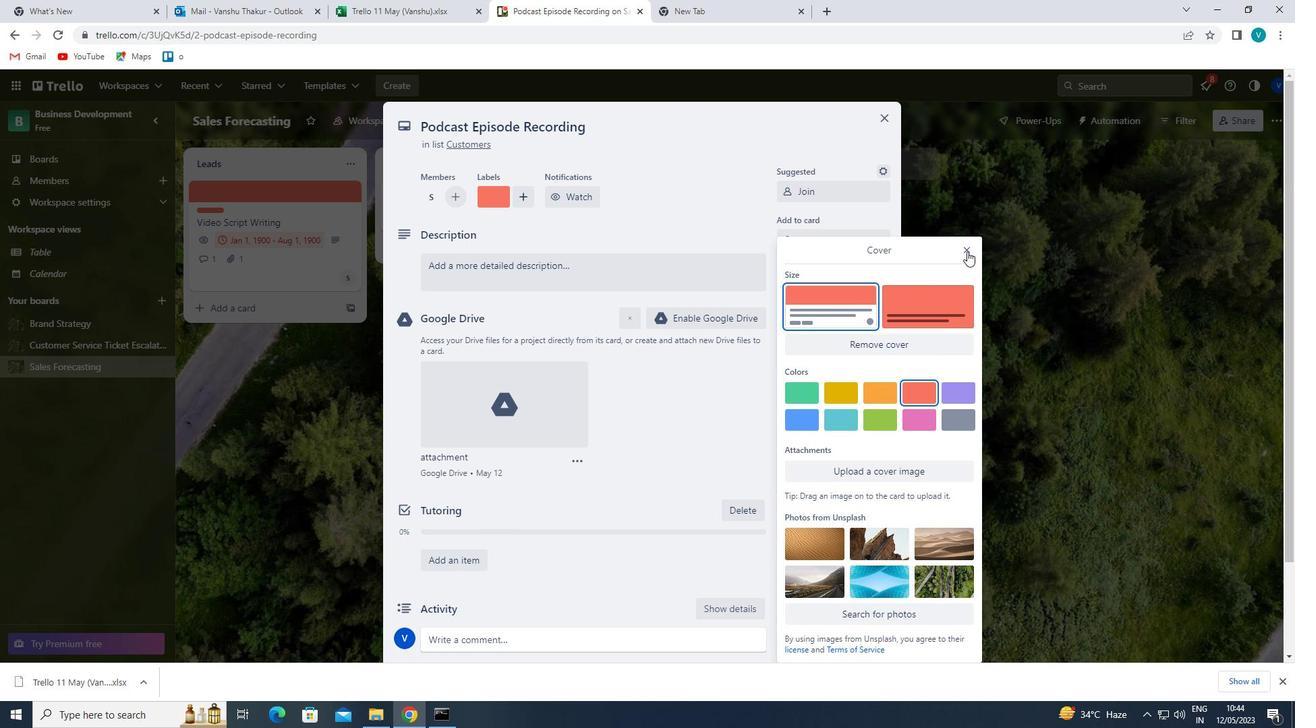 
Action: Mouse pressed left at (967, 244)
Screenshot: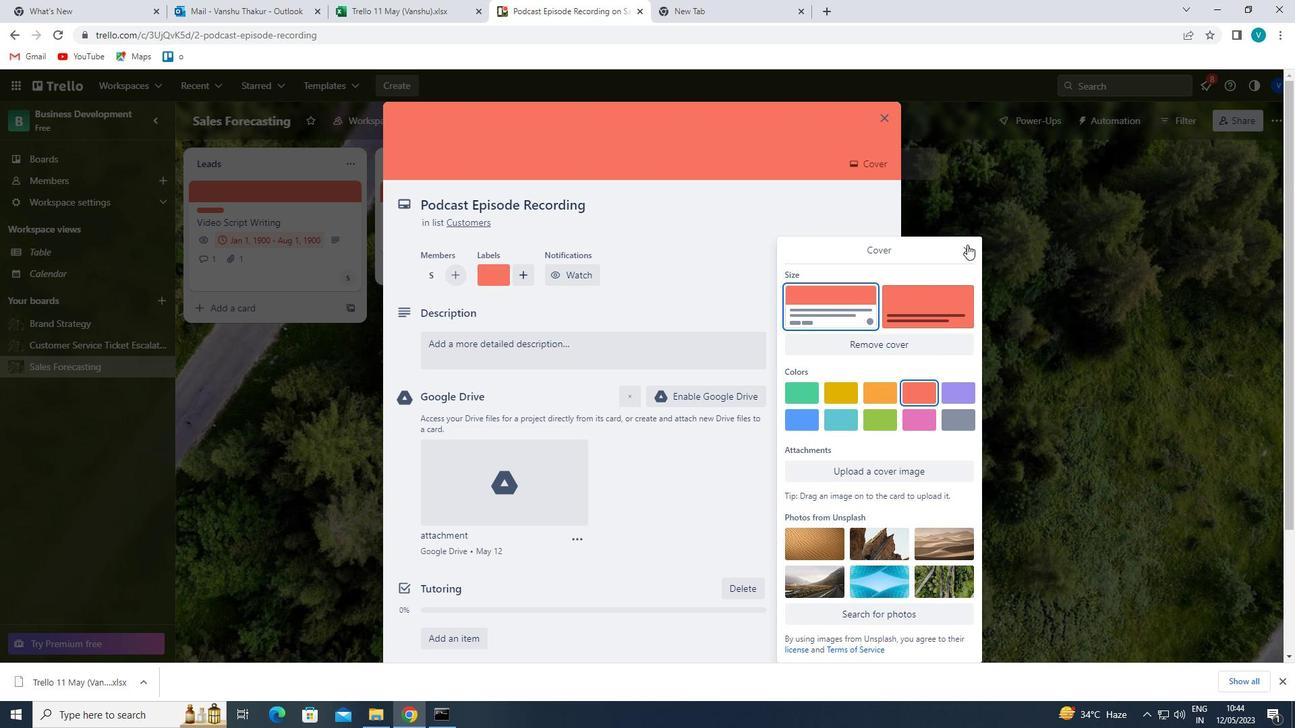 
Action: Mouse moved to (520, 341)
Screenshot: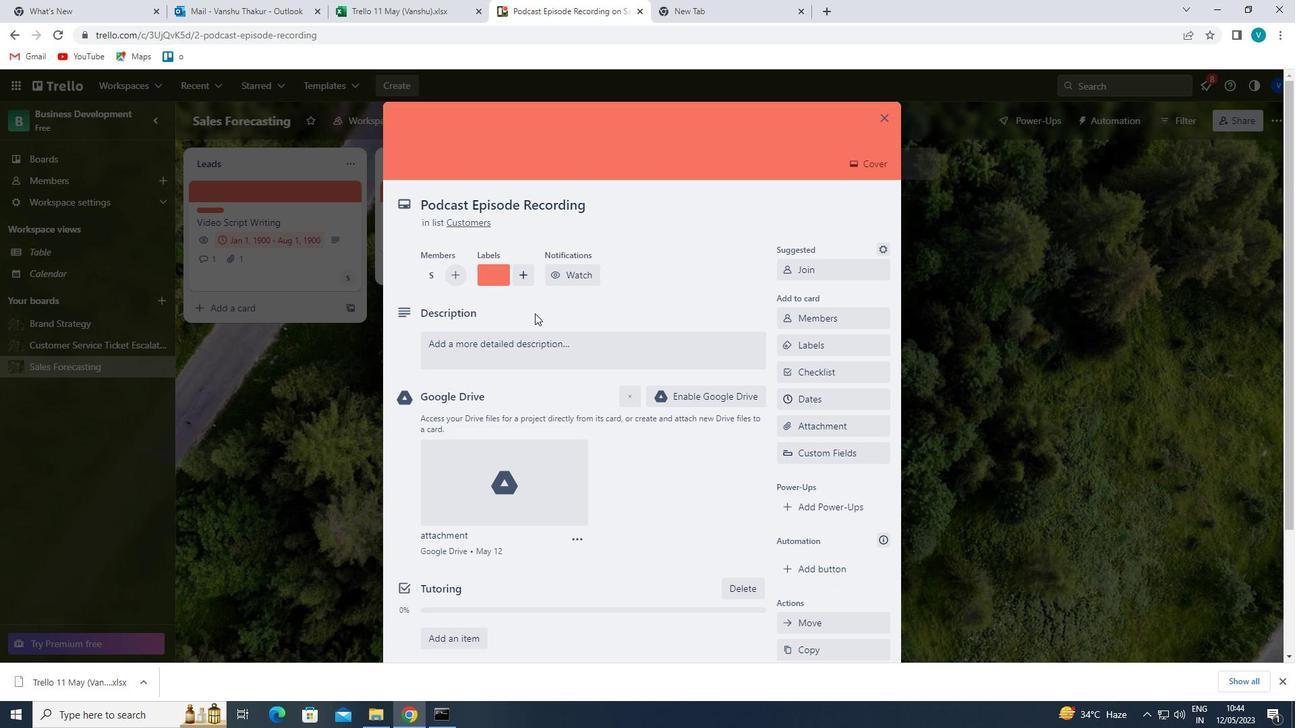 
Action: Mouse pressed left at (520, 341)
Screenshot: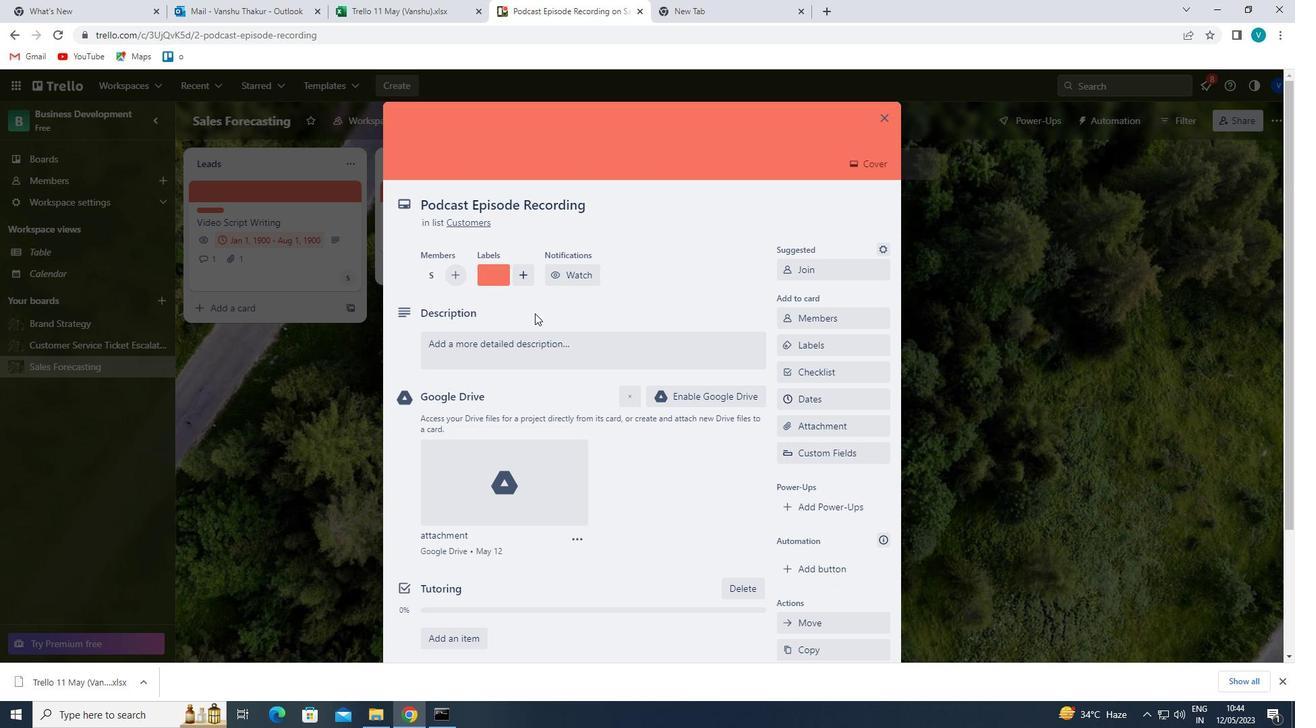 
Action: Key pressed '<Key.shift>UPDATE<Key.space>COMPANY<Key.space>SOCIAL<Key.space>MEDIA<Key.space>PROFILES'
Screenshot: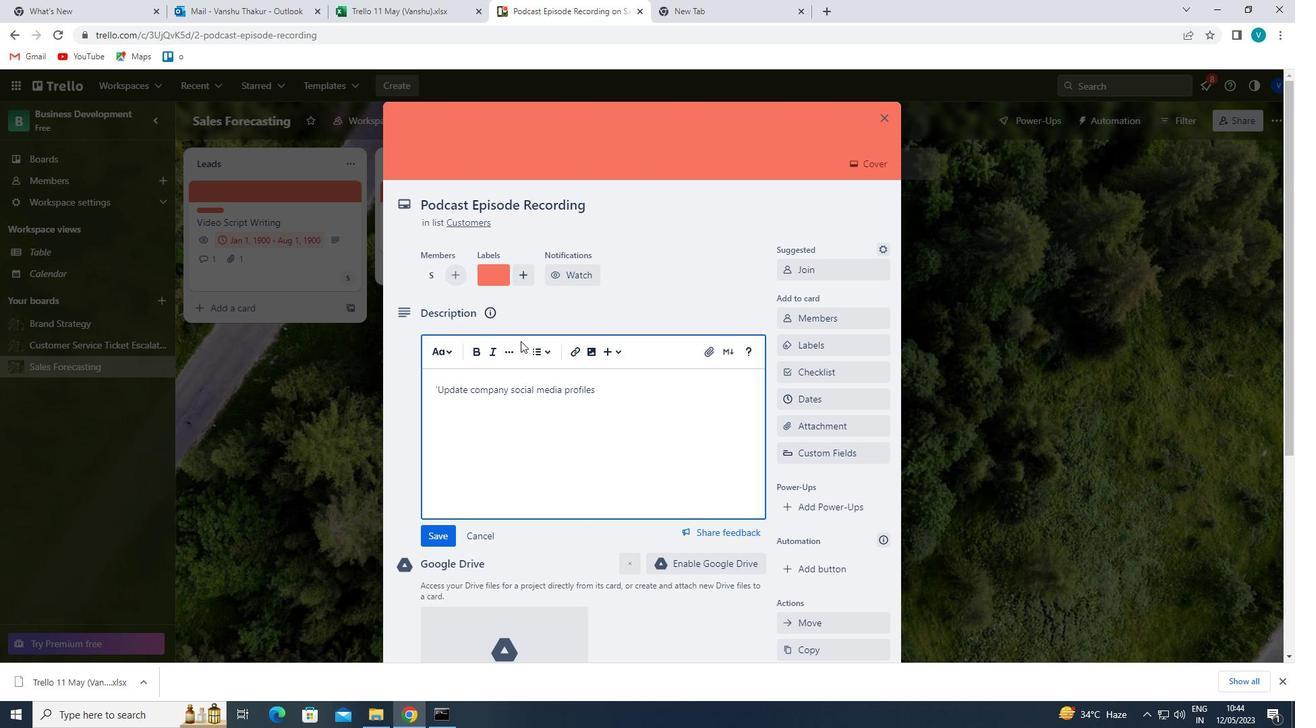 
Action: Mouse moved to (451, 532)
Screenshot: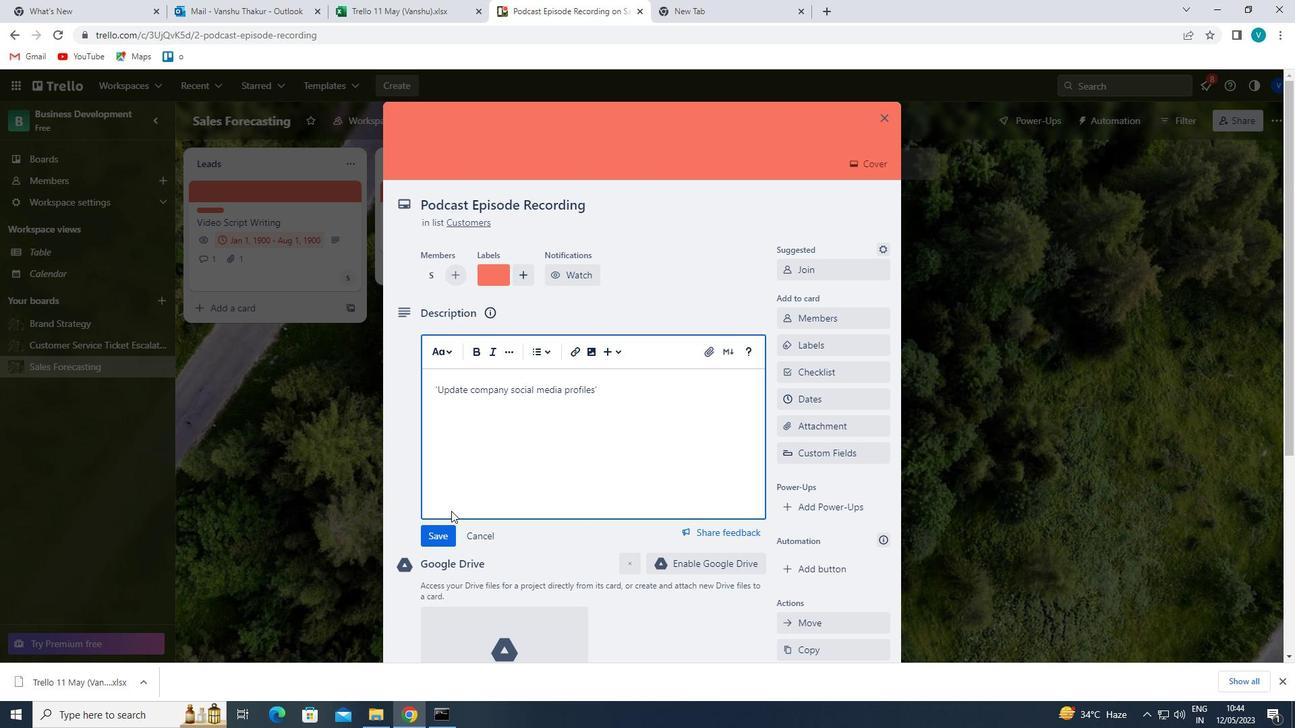 
Action: Mouse pressed left at (451, 532)
Screenshot: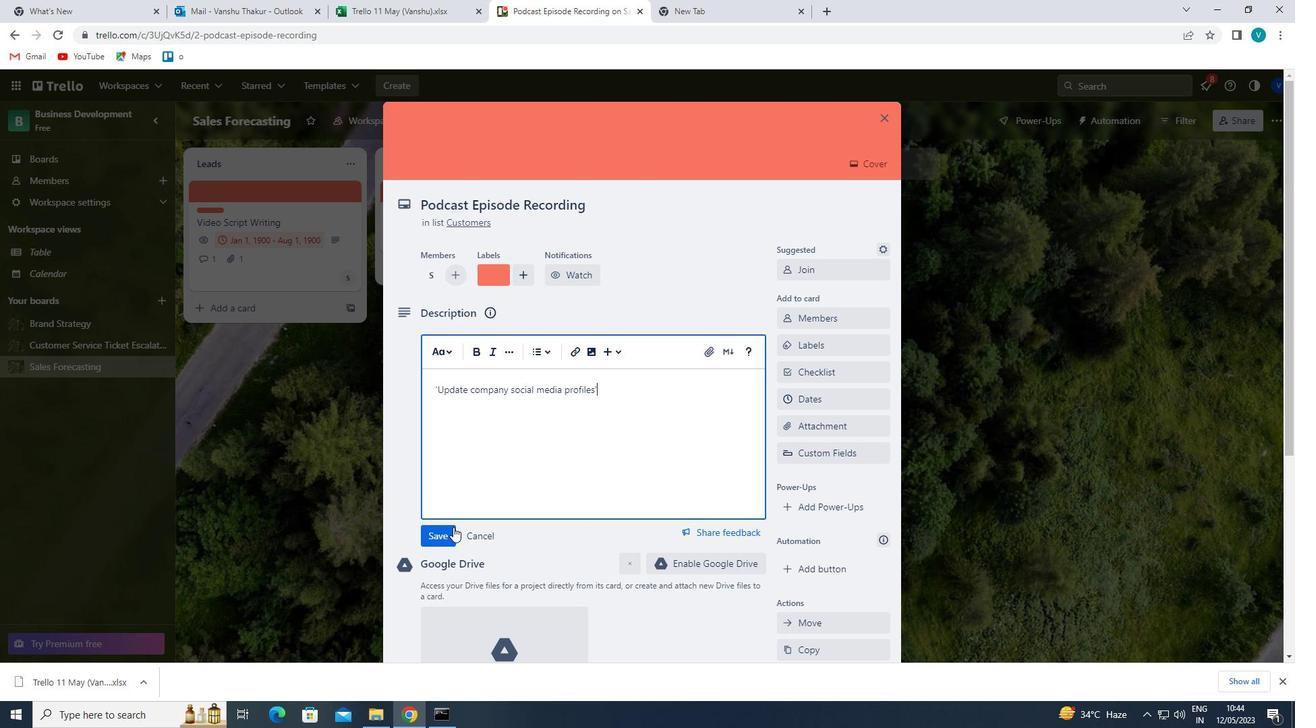 
Action: Mouse scrolled (451, 531) with delta (0, 0)
Screenshot: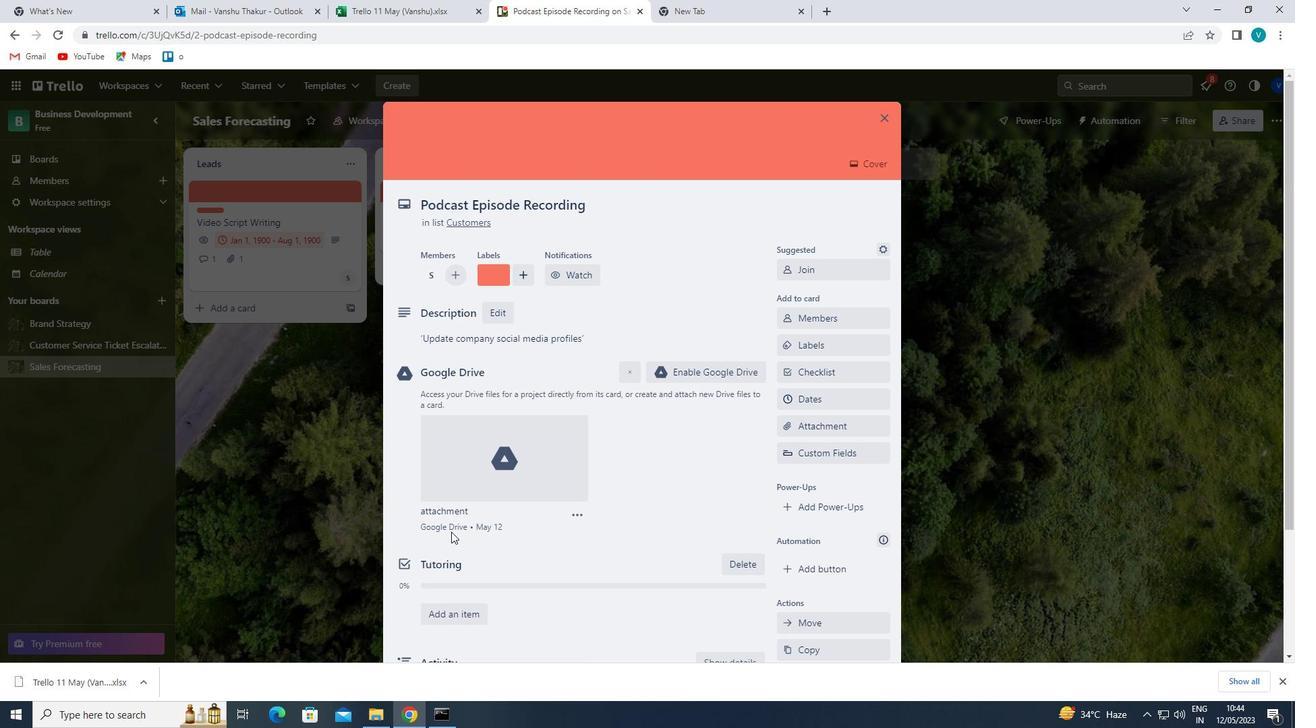 
Action: Mouse scrolled (451, 531) with delta (0, 0)
Screenshot: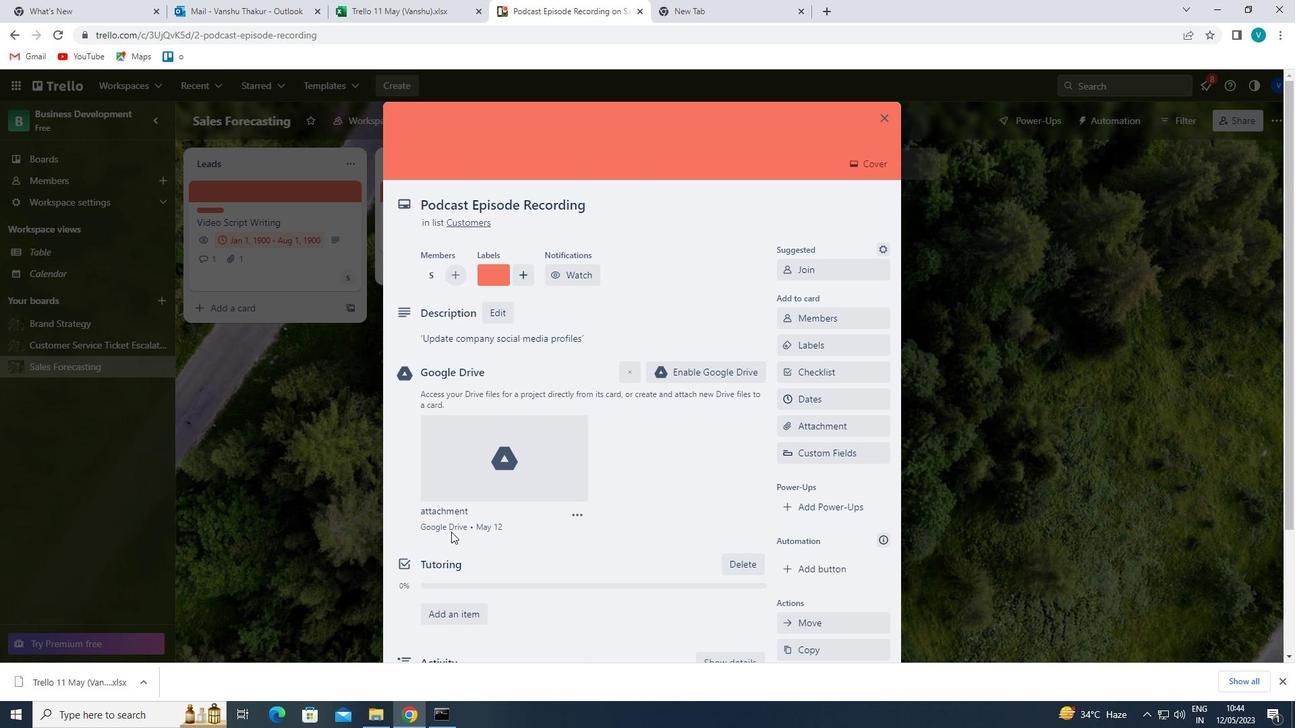 
Action: Mouse scrolled (451, 531) with delta (0, 0)
Screenshot: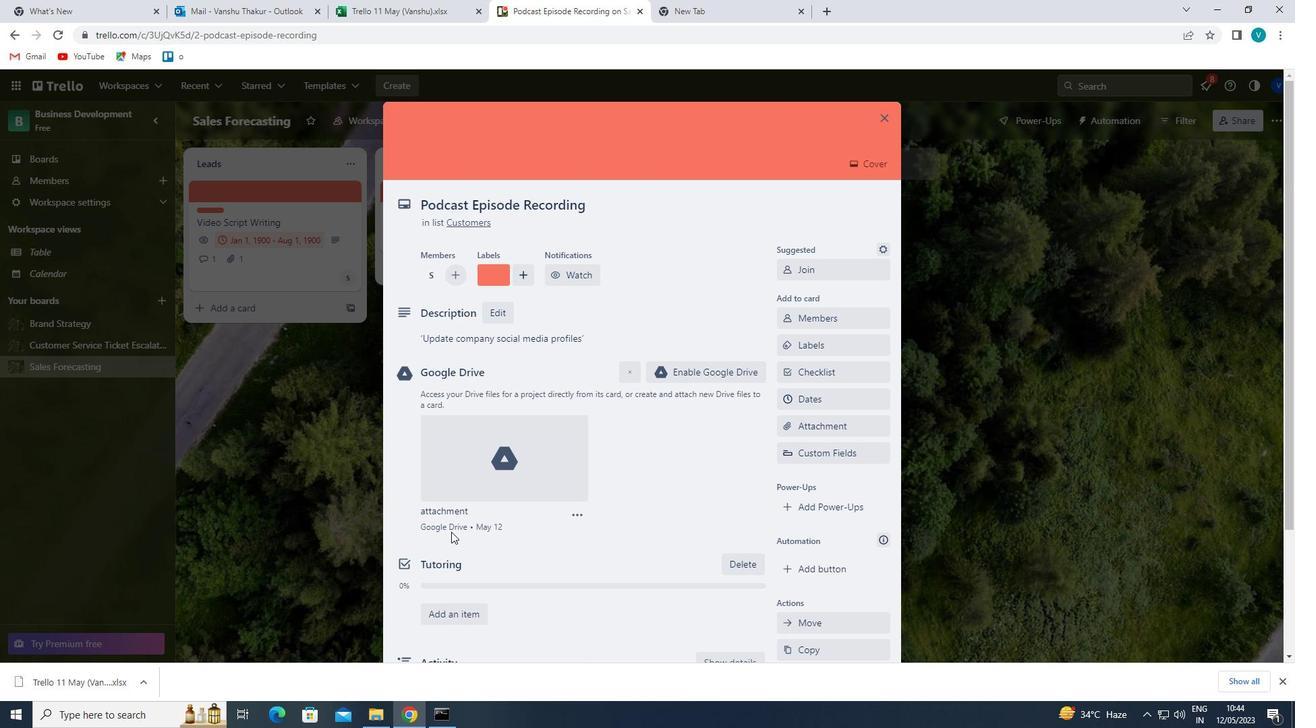 
Action: Mouse moved to (469, 529)
Screenshot: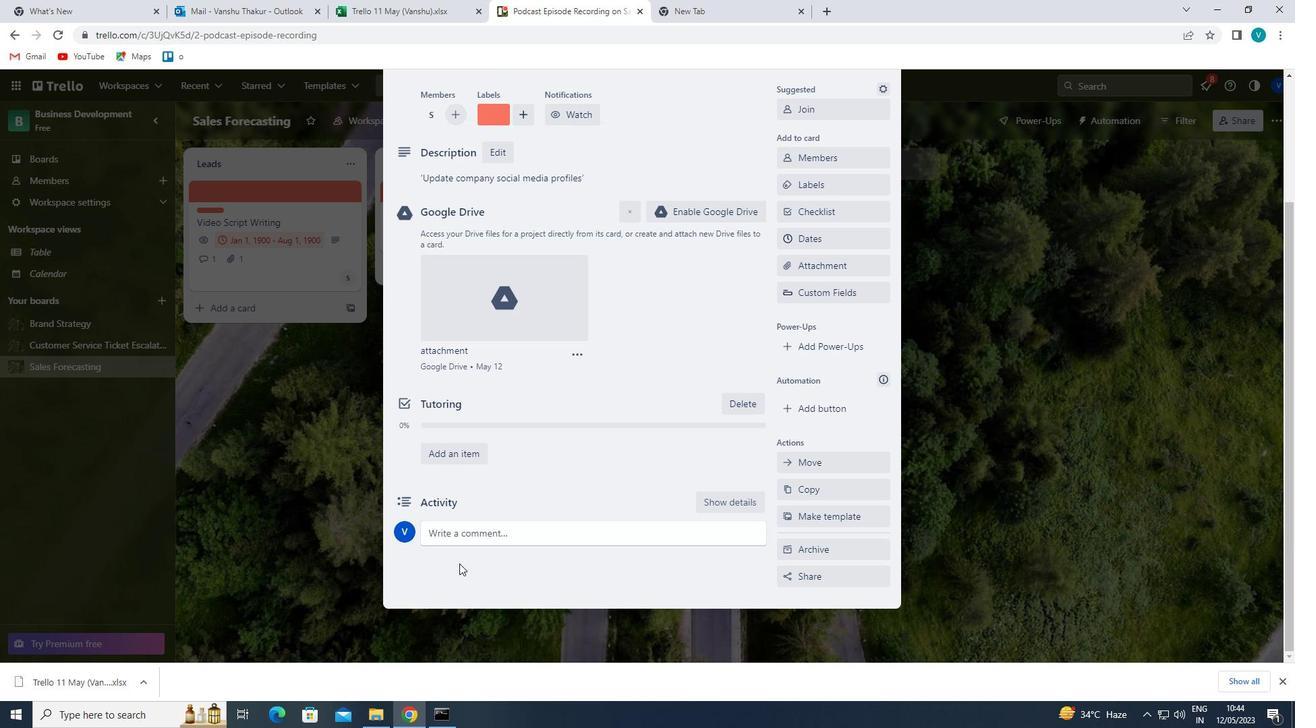 
Action: Mouse pressed left at (469, 529)
Screenshot: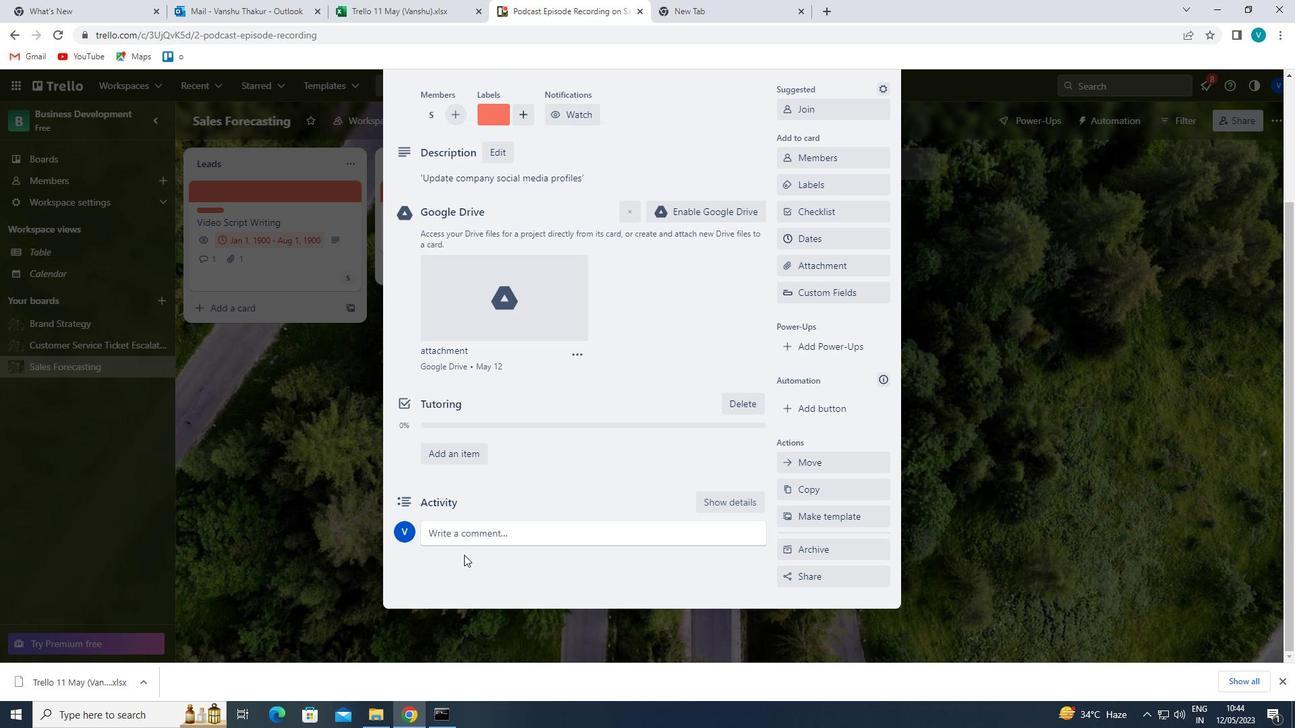 
Action: Key pressed '<Key.shift>THSI<Key.space><Key.backspace><Key.backspace><Key.backspace><Key.backspace>JS<Key.backspace><Key.backspace>HIS<Key.space>TASK<Key.space>REQUIRES<Key.backspace><Key.backspace><Key.backspace><Key.backspace><Key.backspace><Key.backspace><Key.backspace><Key.backspace>PRESENTS<Key.space>AN<Key.space>OPPORTUNITY<Key.space>TO<Key.space>DEMONSTRATE<Key.space>OUR<Key.space>CREATIVITY<Key.space>AND<Key.space>INNOVATION,<Key.space>THINKING<Key.space>OUTSIDE<Key.space>THE<Key.space>BOX<Key.space>TO<Key.space>FIND<Key.space>NEW<Key.space>SOLUTIONS,'
Screenshot: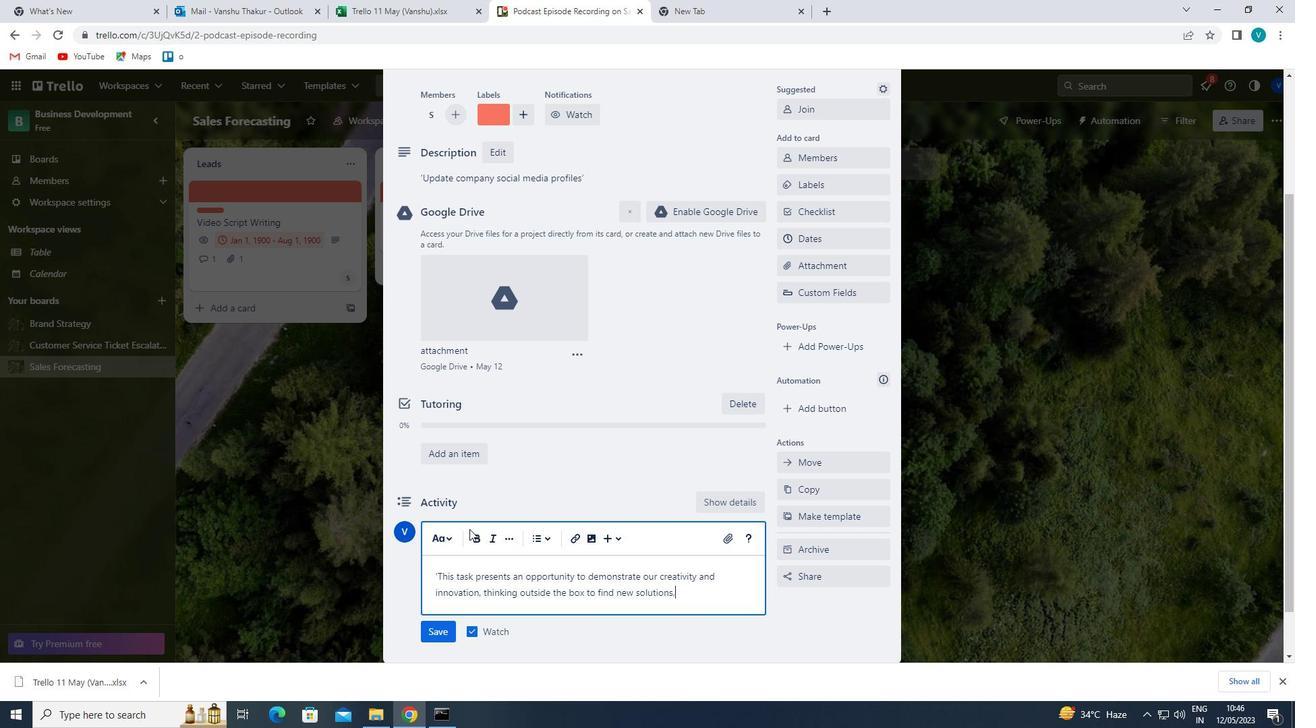 
Action: Mouse moved to (442, 632)
Screenshot: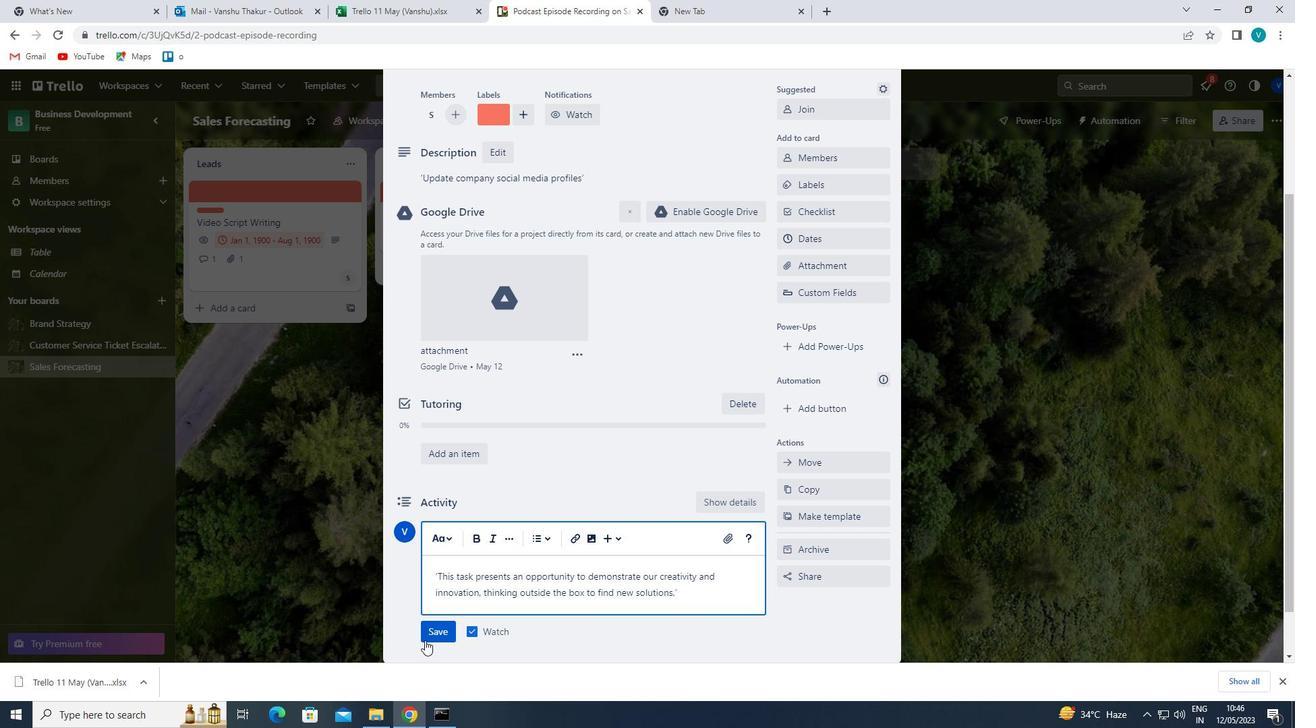 
Action: Mouse pressed left at (442, 632)
Screenshot: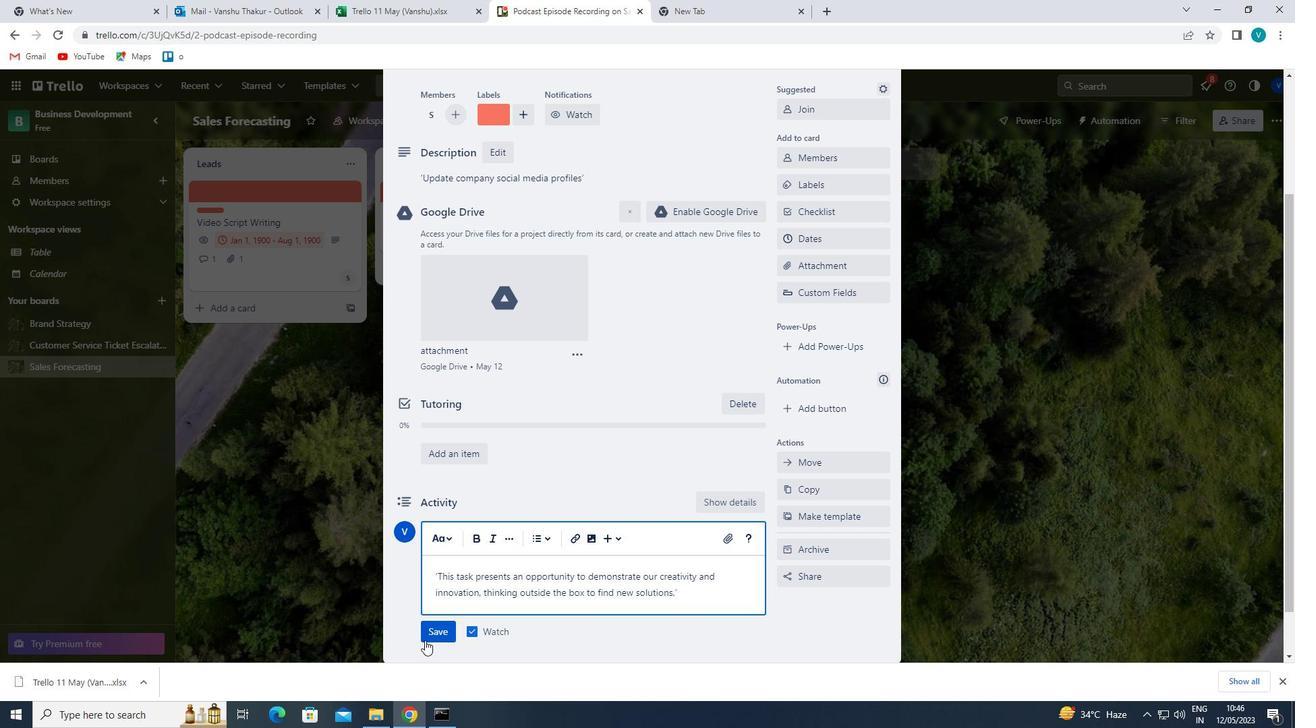 
Action: Mouse moved to (844, 240)
Screenshot: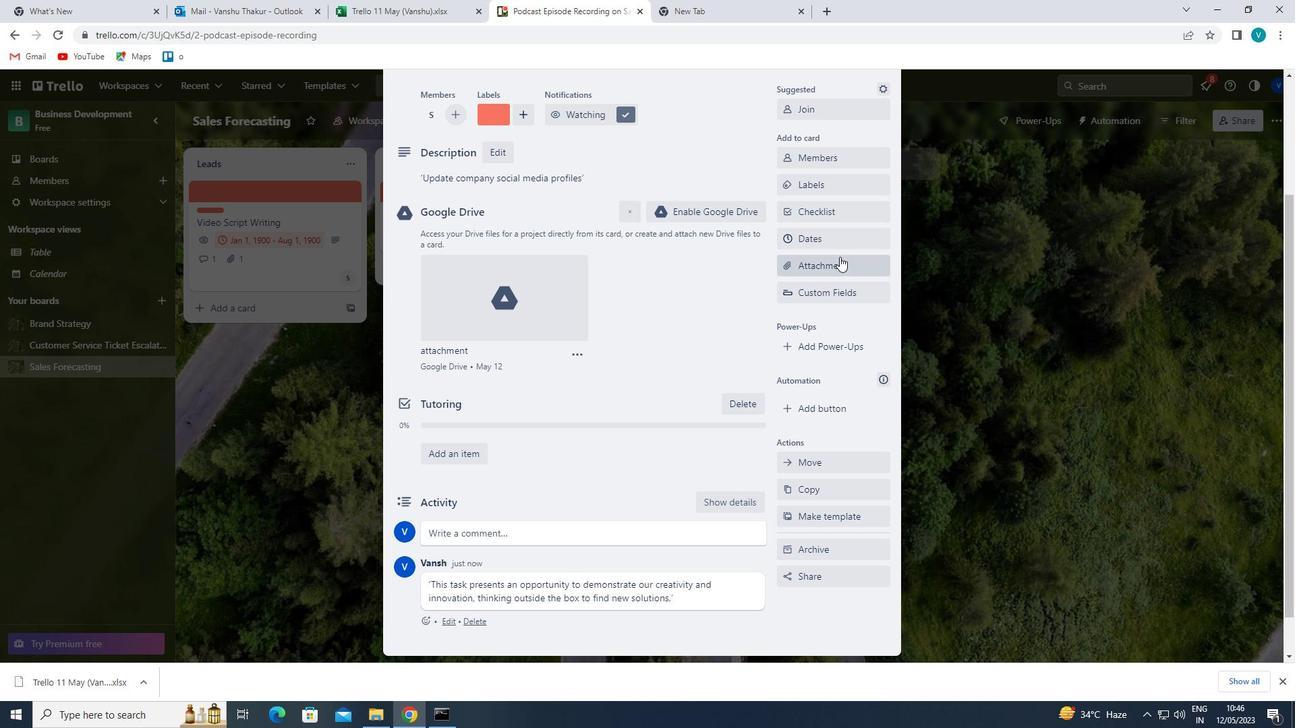 
Action: Mouse pressed left at (844, 240)
Screenshot: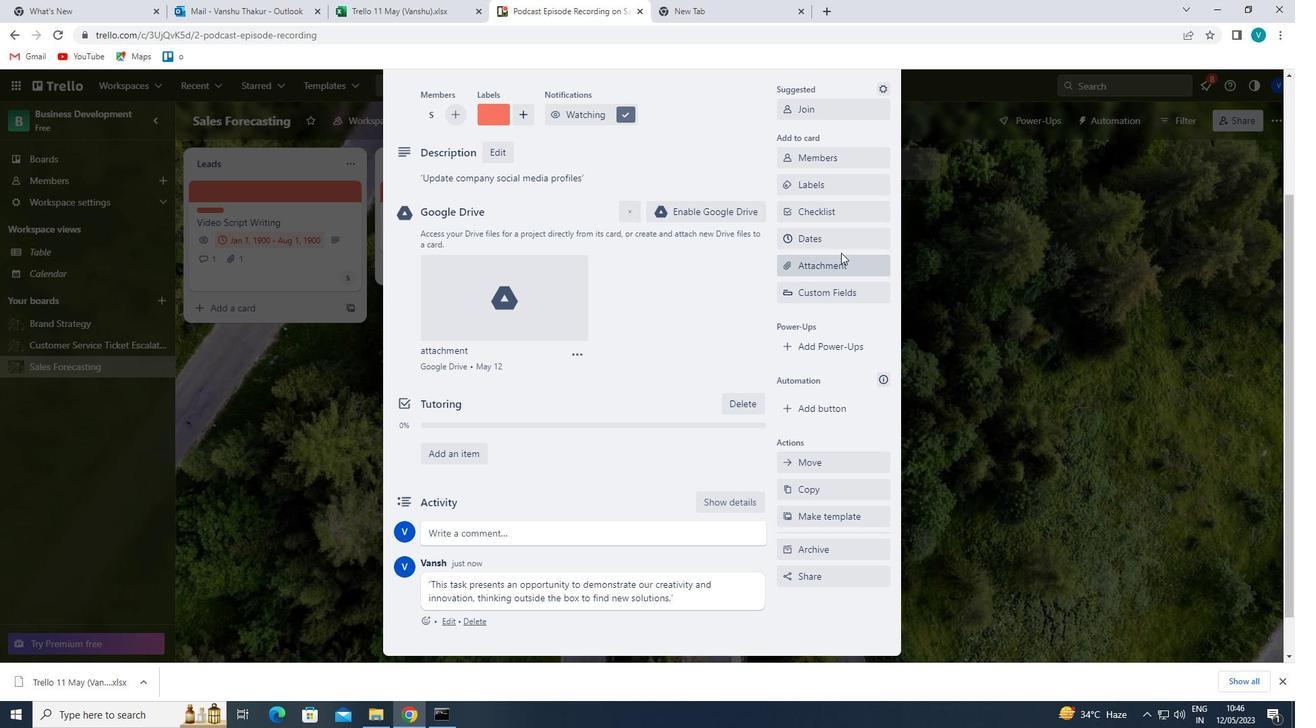 
Action: Mouse moved to (793, 368)
Screenshot: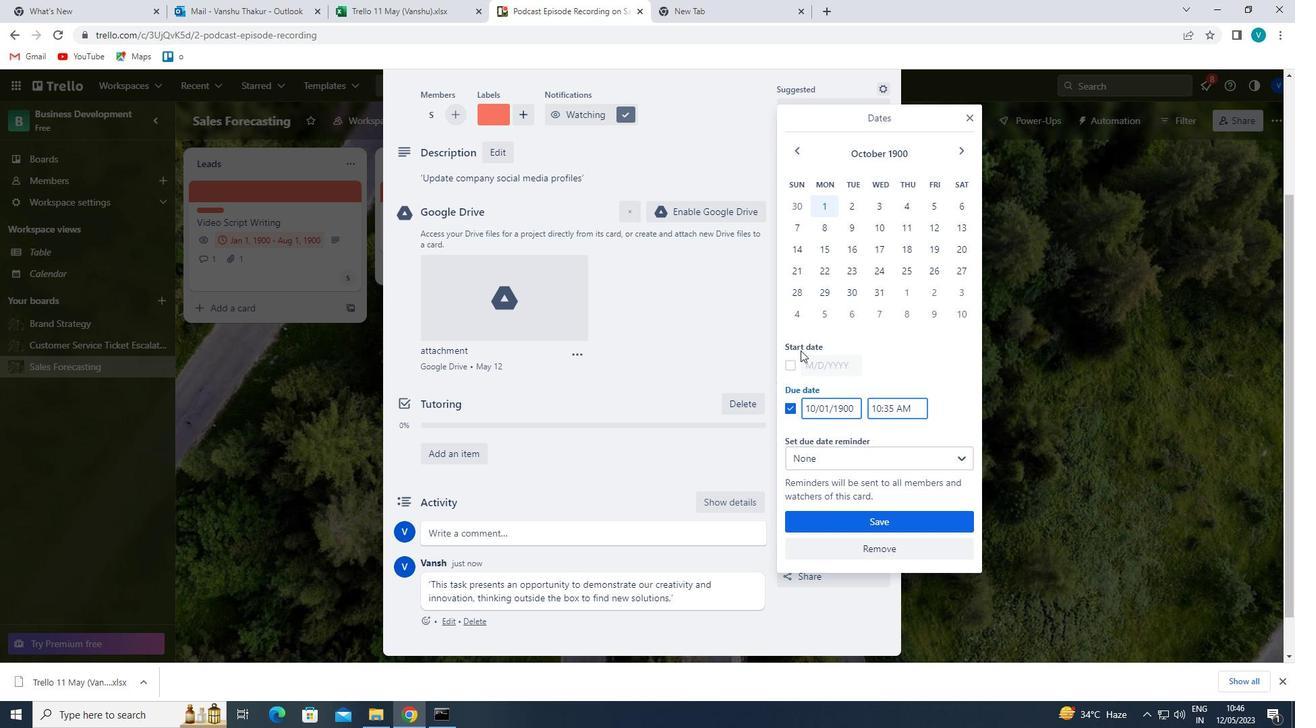
Action: Mouse pressed left at (793, 368)
Screenshot: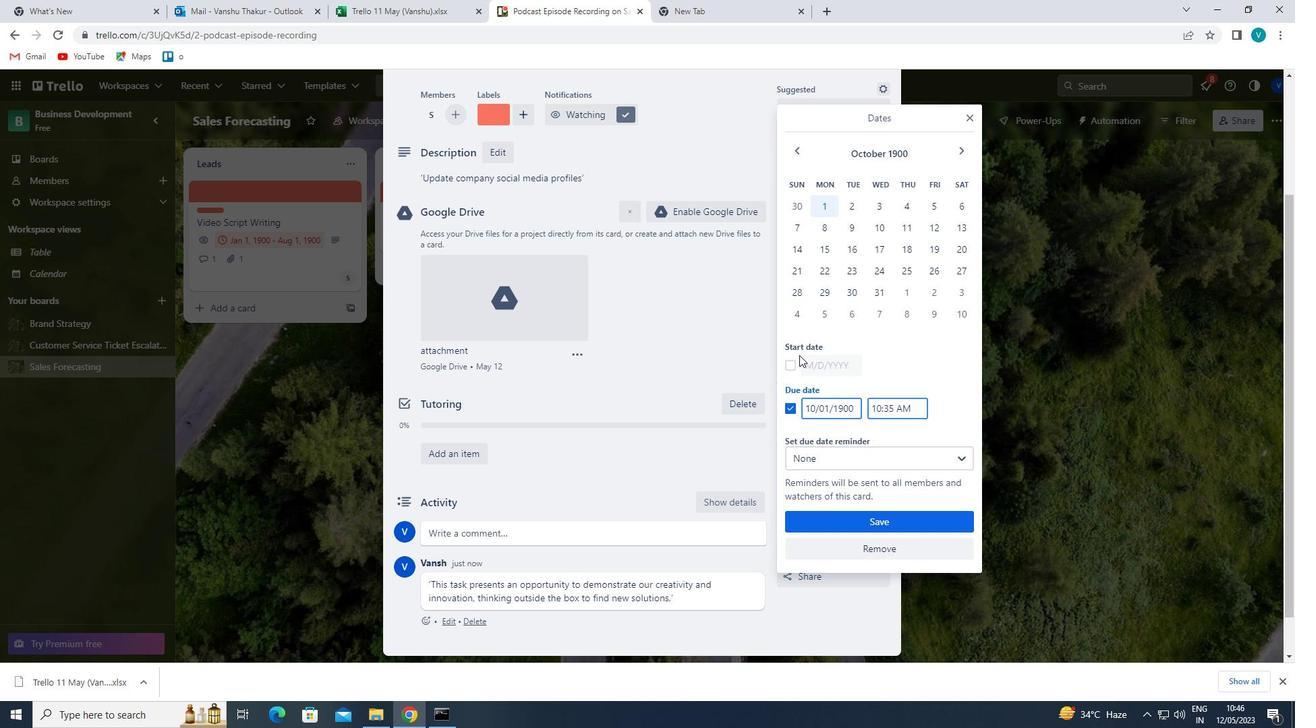 
Action: Mouse moved to (814, 364)
Screenshot: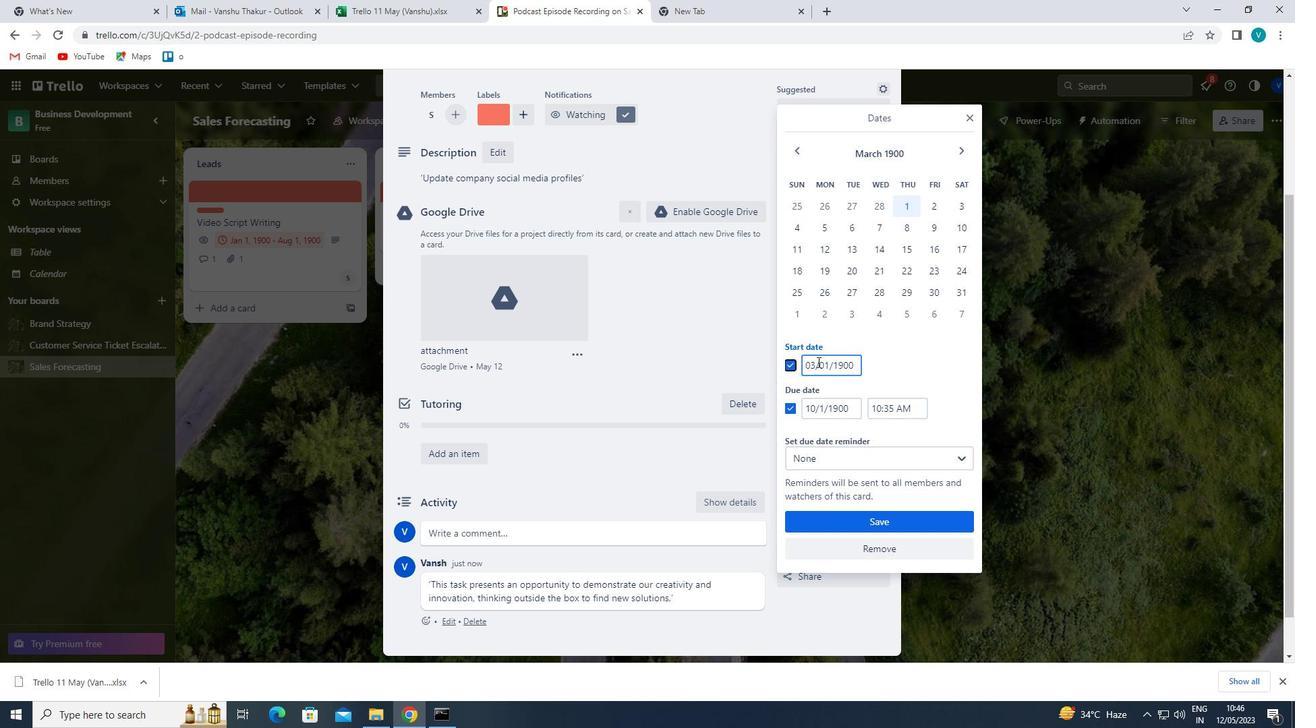 
Action: Mouse pressed left at (814, 364)
Screenshot: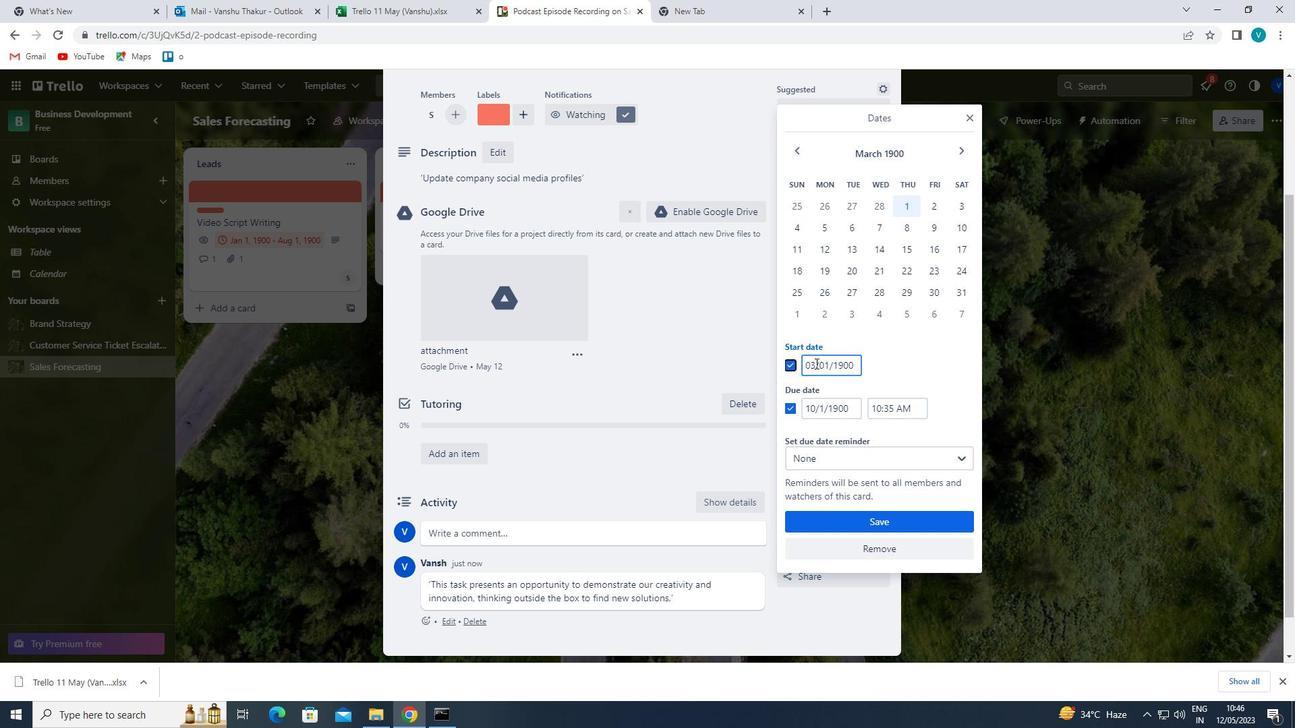 
Action: Mouse moved to (811, 364)
Screenshot: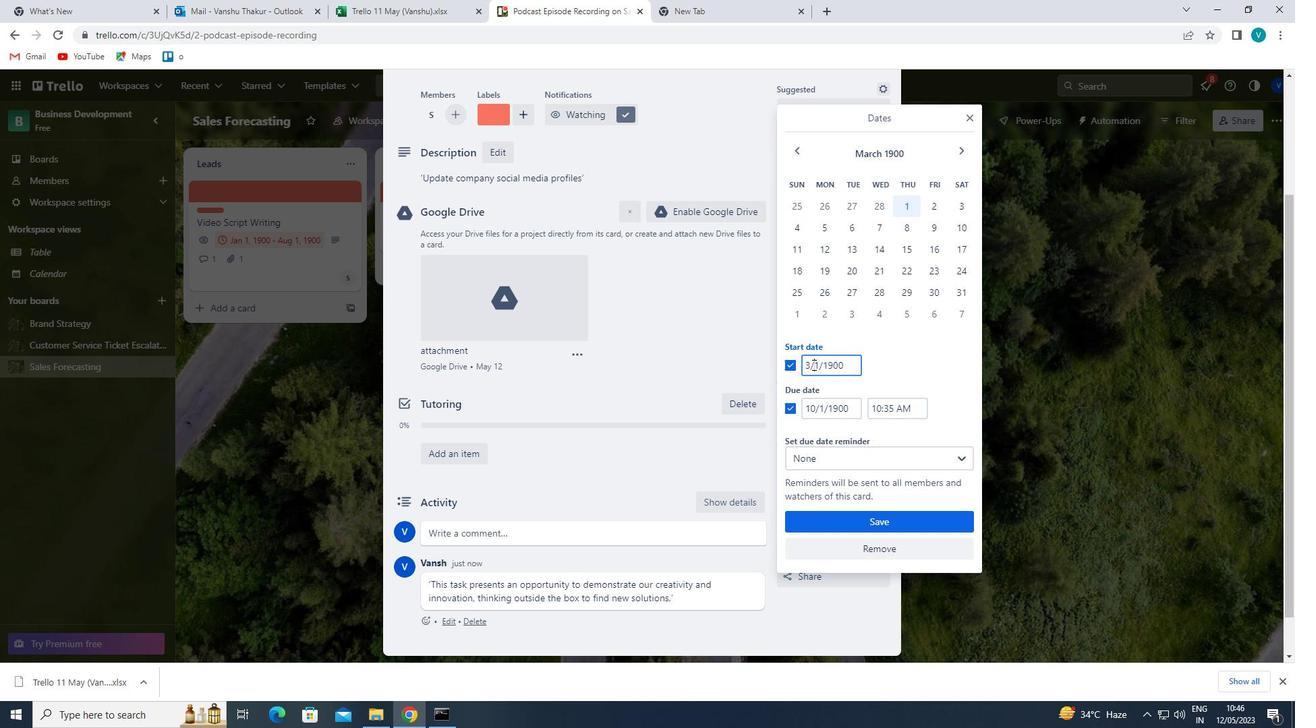 
Action: Mouse pressed left at (811, 364)
Screenshot: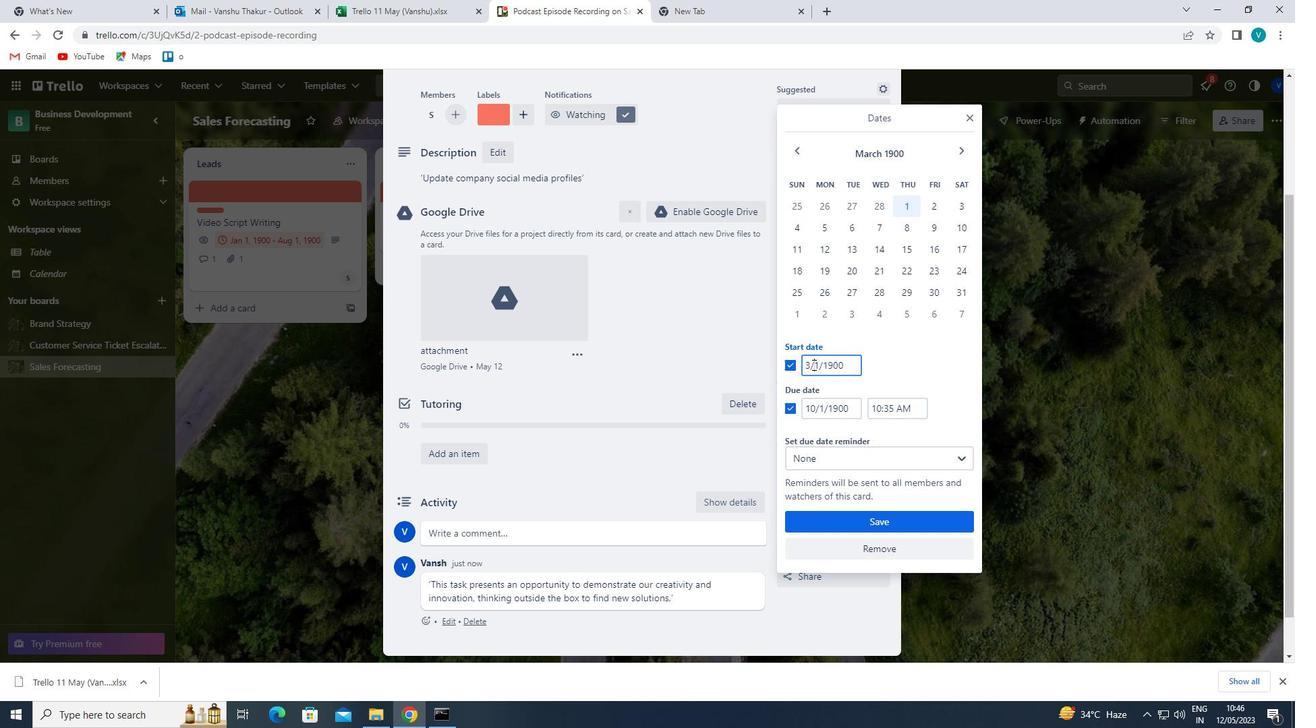 
Action: Mouse moved to (811, 364)
Screenshot: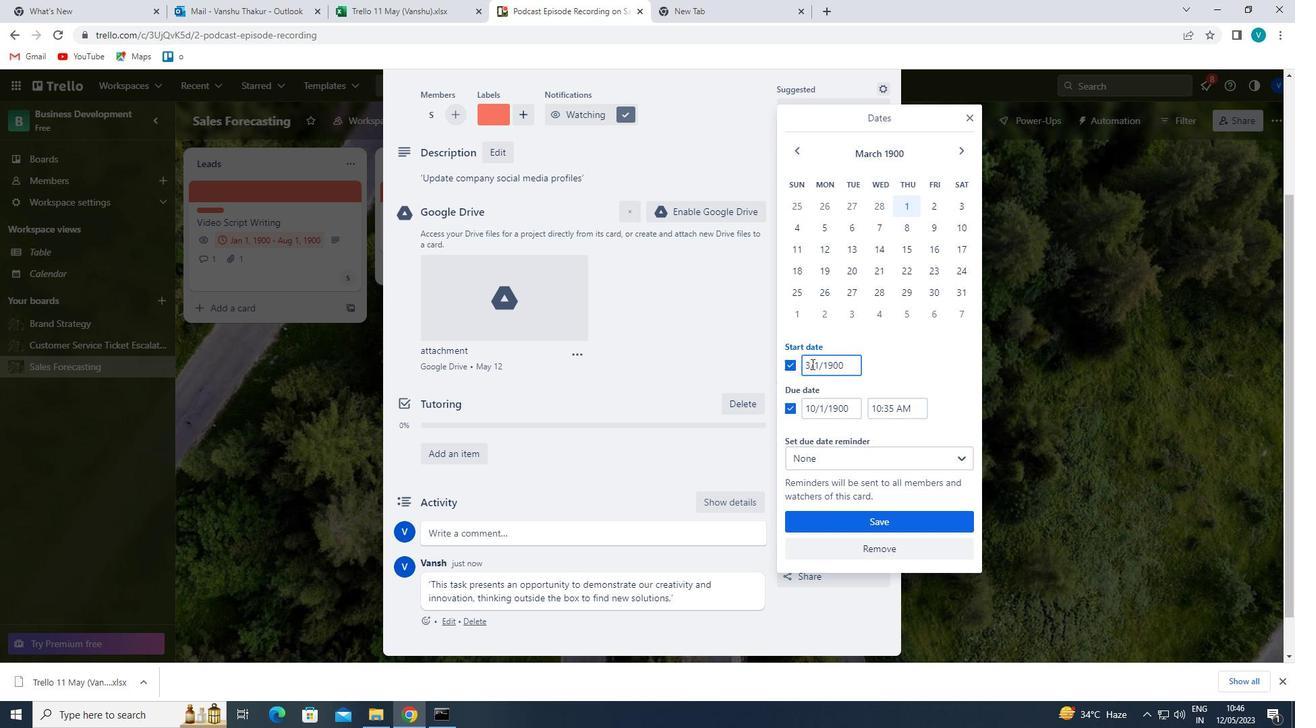 
Action: Key pressed <Key.backspace>4
Screenshot: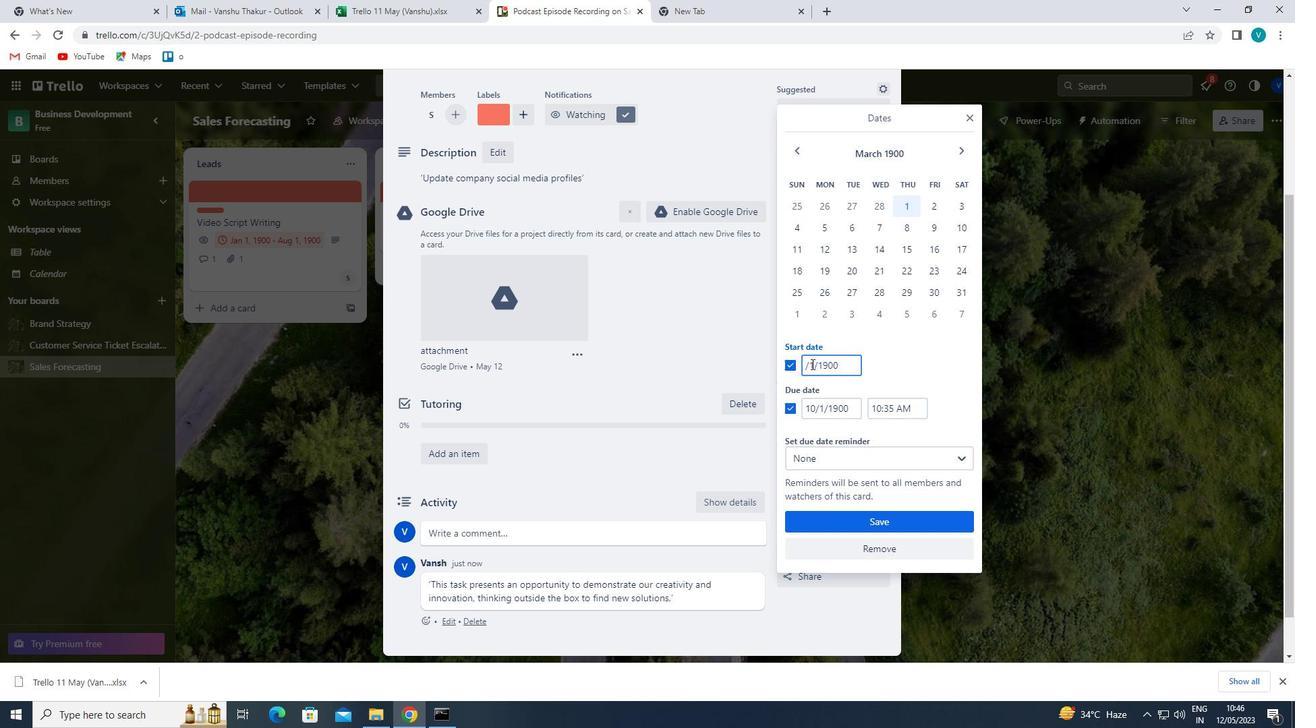 
Action: Mouse moved to (816, 404)
Screenshot: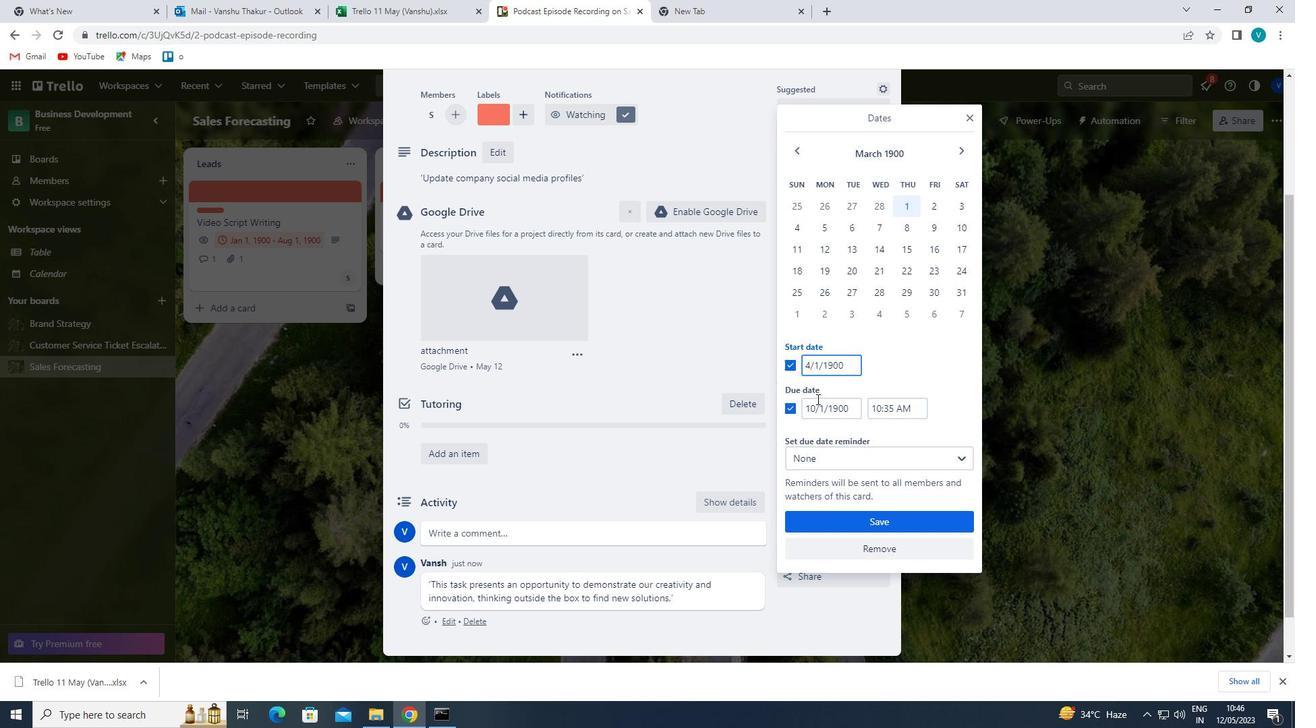 
Action: Mouse pressed left at (816, 404)
Screenshot: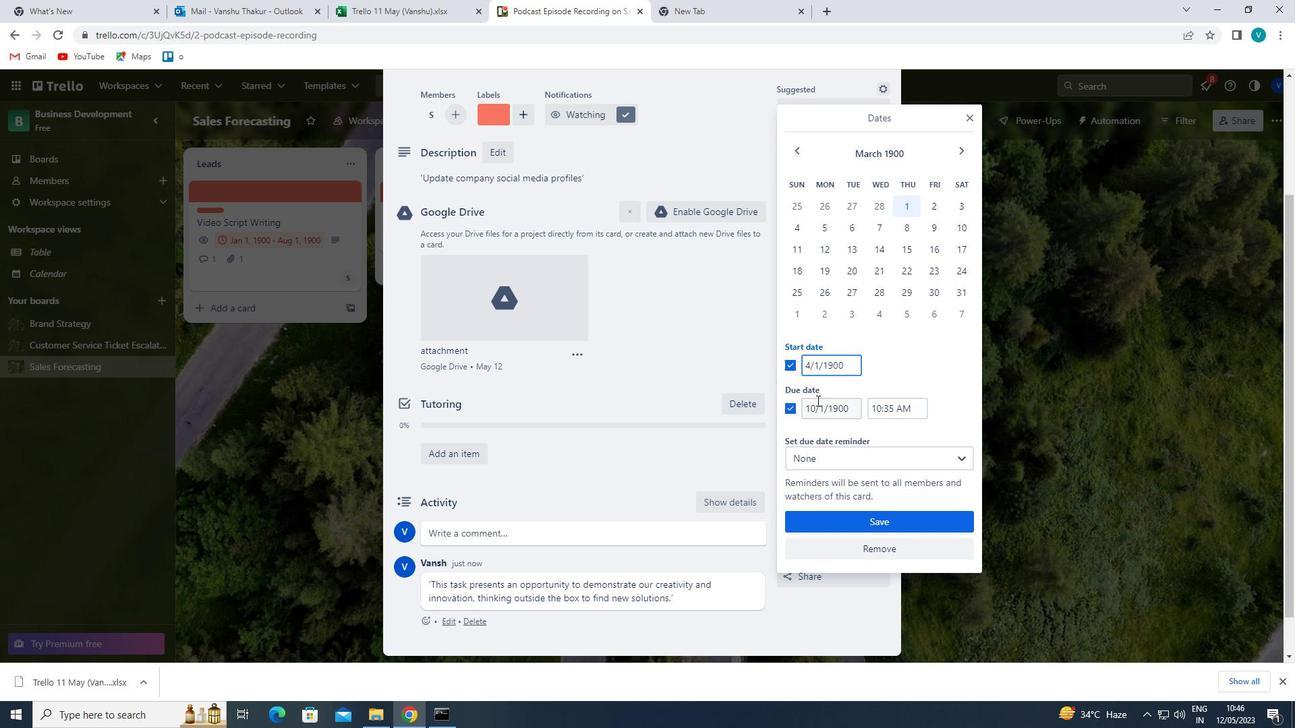 
Action: Mouse moved to (815, 404)
Screenshot: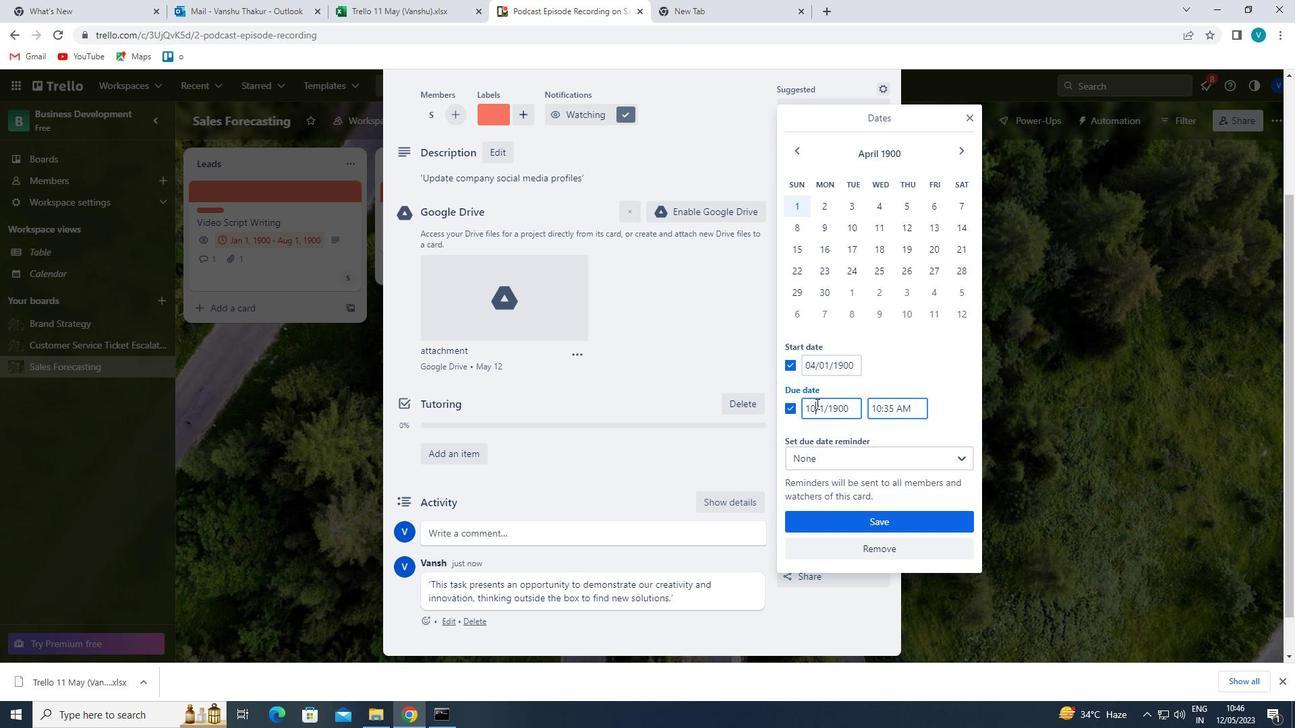 
Action: Key pressed <Key.backspace><Key.backspace>11
Screenshot: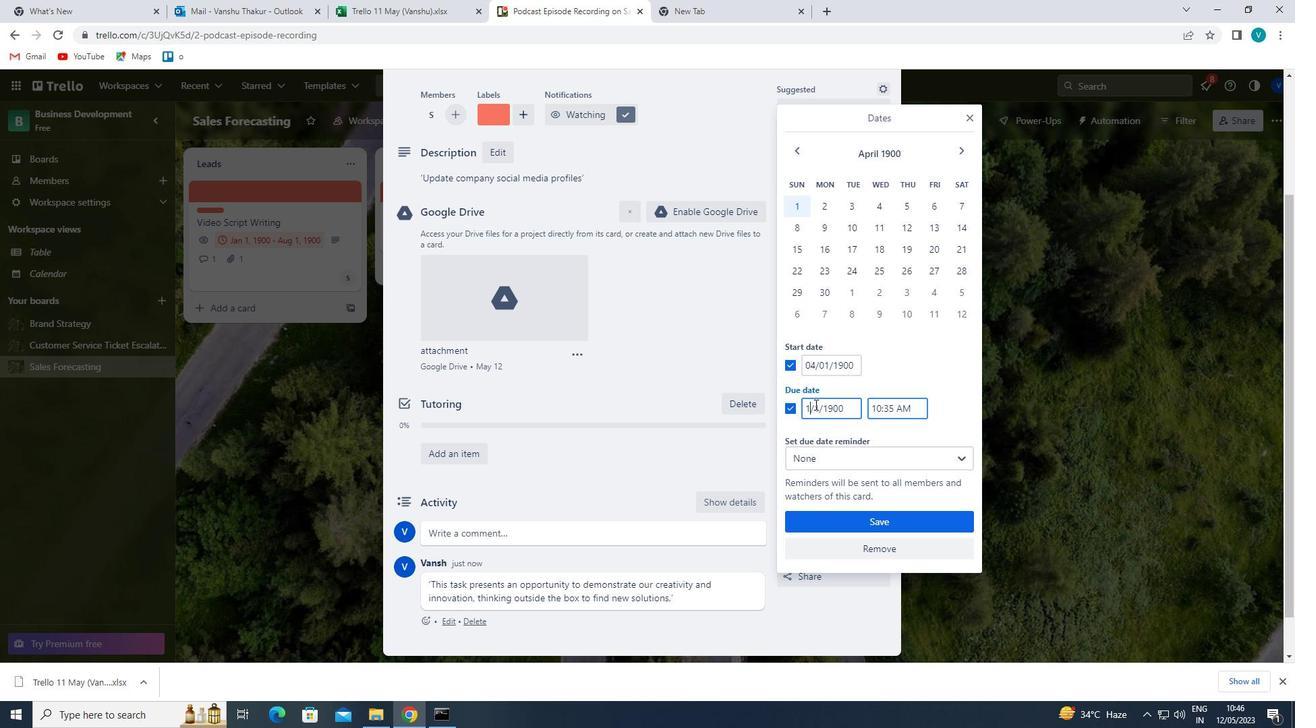 
Action: Mouse moved to (859, 520)
Screenshot: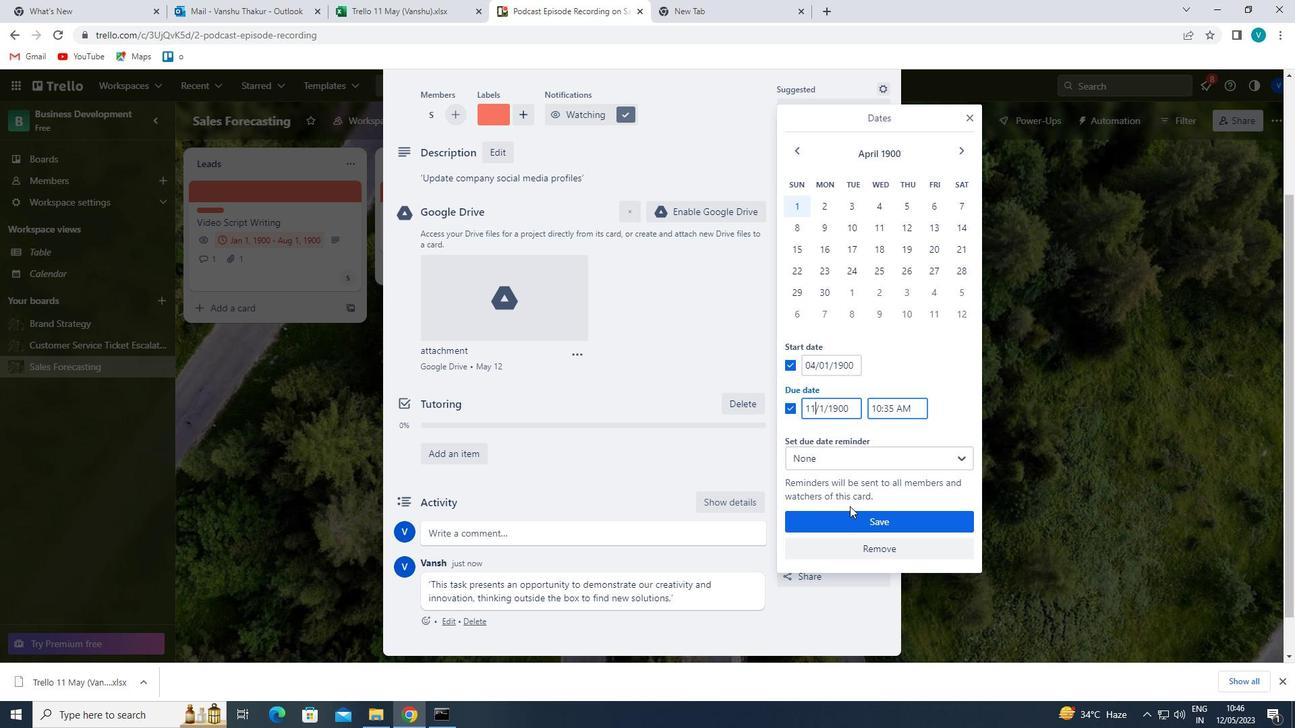 
Action: Mouse pressed left at (859, 520)
Screenshot: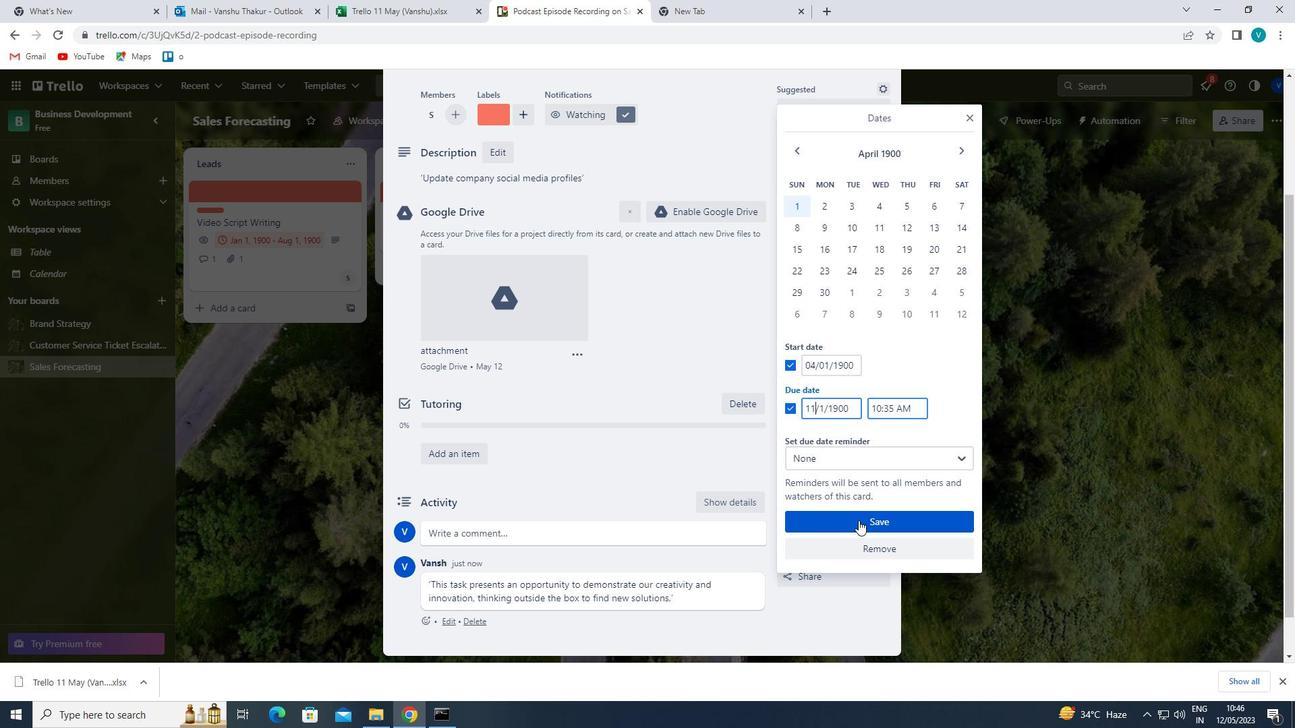 
